 Task: Find connections with filter location Amancio with filter topic #Technologywith filter profile language Spanish with filter current company Atkins with filter school The South Indian Education Societys College of Commerce and Economics Plot No 71 72 Sion Matunga Estate Sion East Mumbai 400 022 with filter industry Commercial and Industrial Equipment Rental with filter service category Home Networking with filter keywords title Crane Operator
Action: Mouse moved to (488, 67)
Screenshot: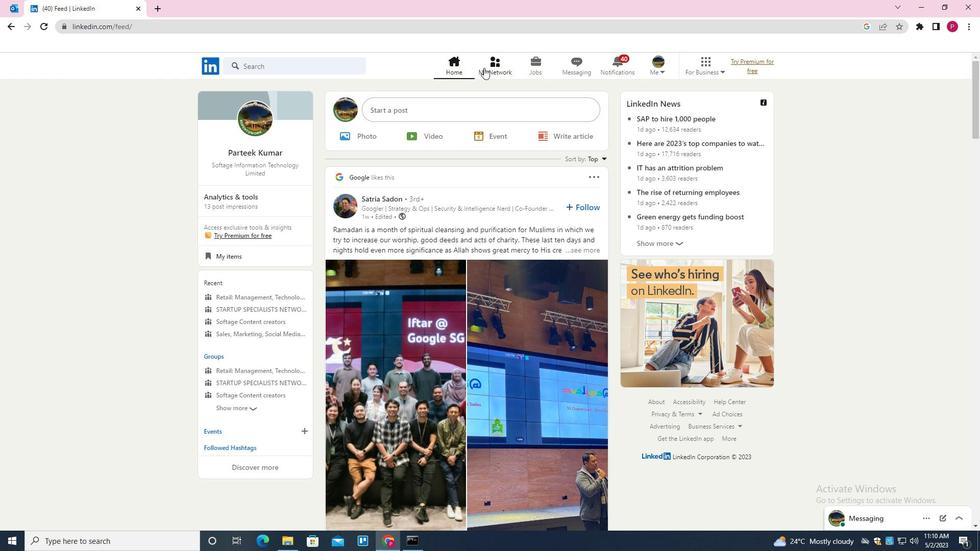 
Action: Mouse pressed left at (488, 67)
Screenshot: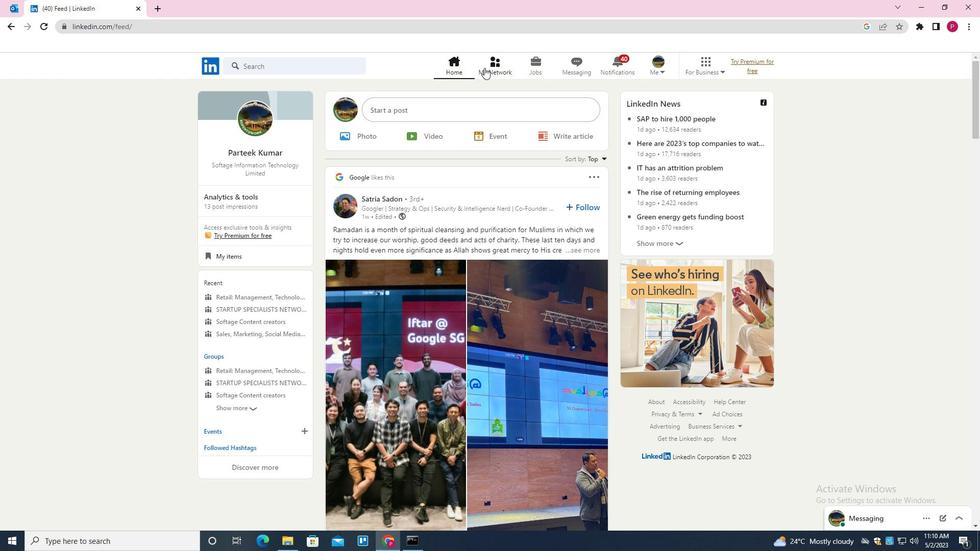 
Action: Mouse moved to (305, 120)
Screenshot: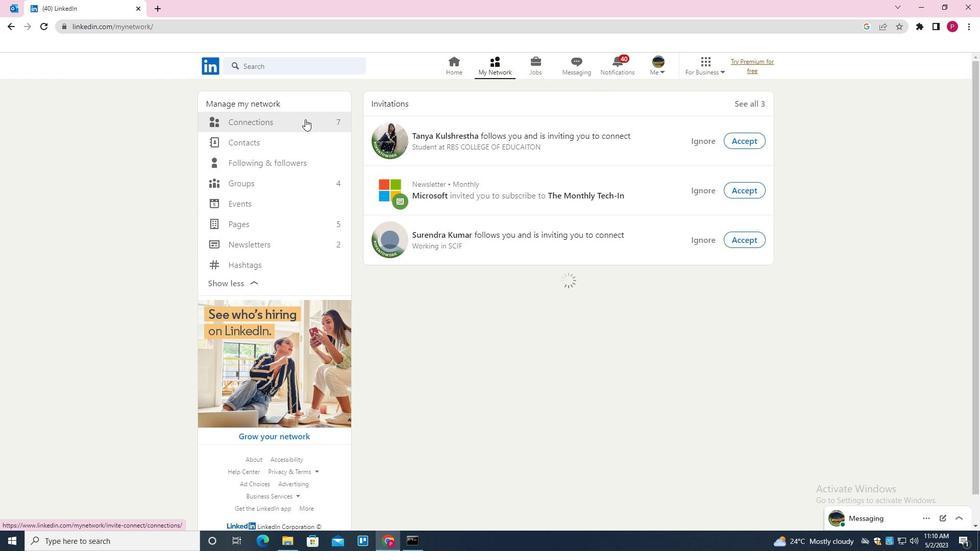 
Action: Mouse pressed left at (305, 120)
Screenshot: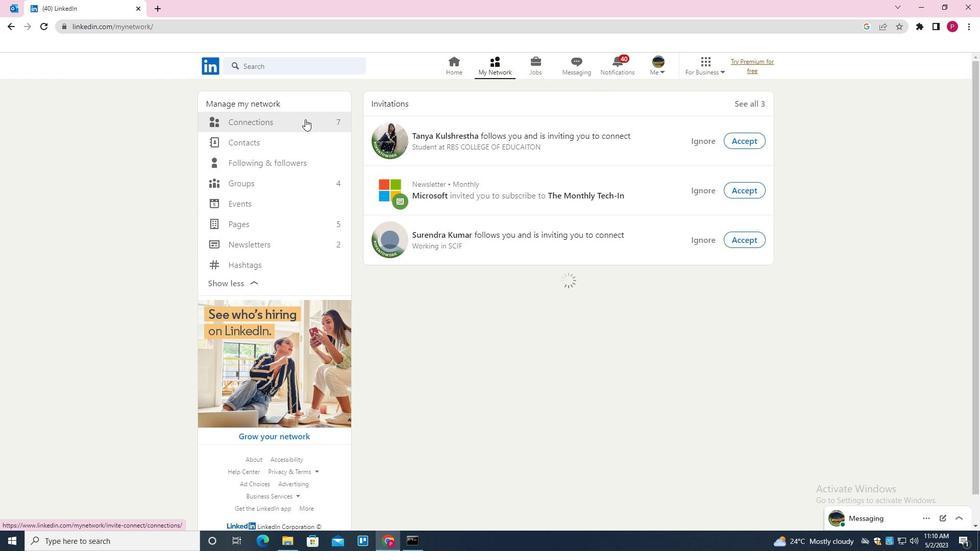 
Action: Mouse moved to (568, 122)
Screenshot: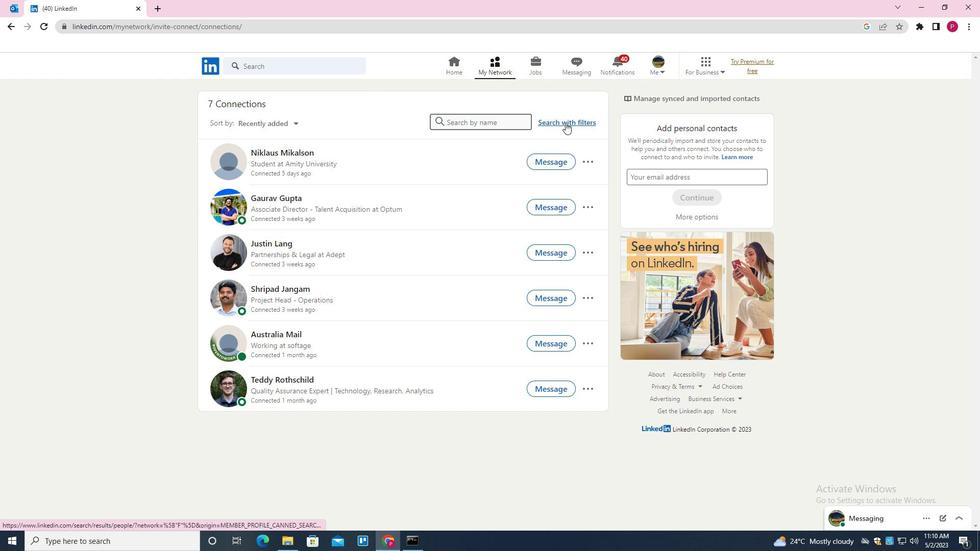 
Action: Mouse pressed left at (568, 122)
Screenshot: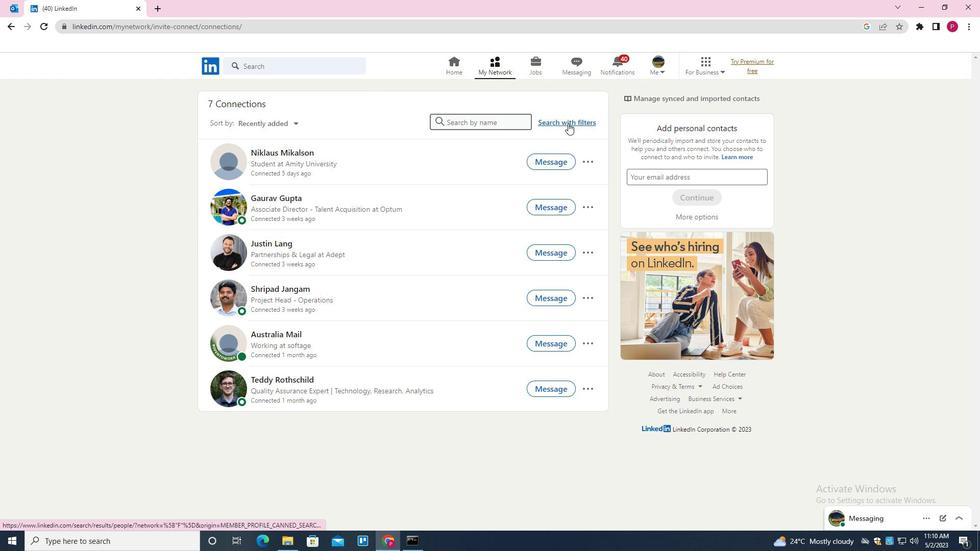 
Action: Mouse moved to (527, 96)
Screenshot: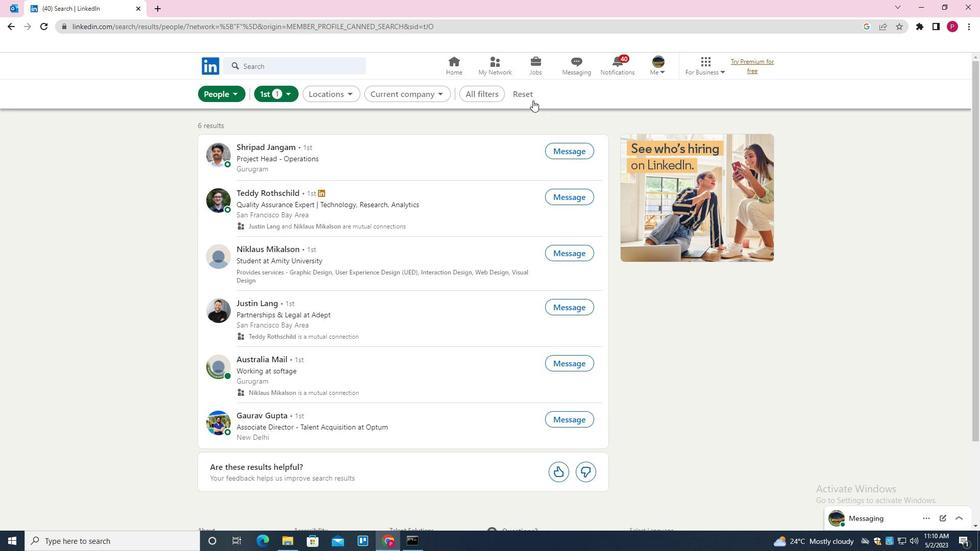
Action: Mouse pressed left at (527, 96)
Screenshot: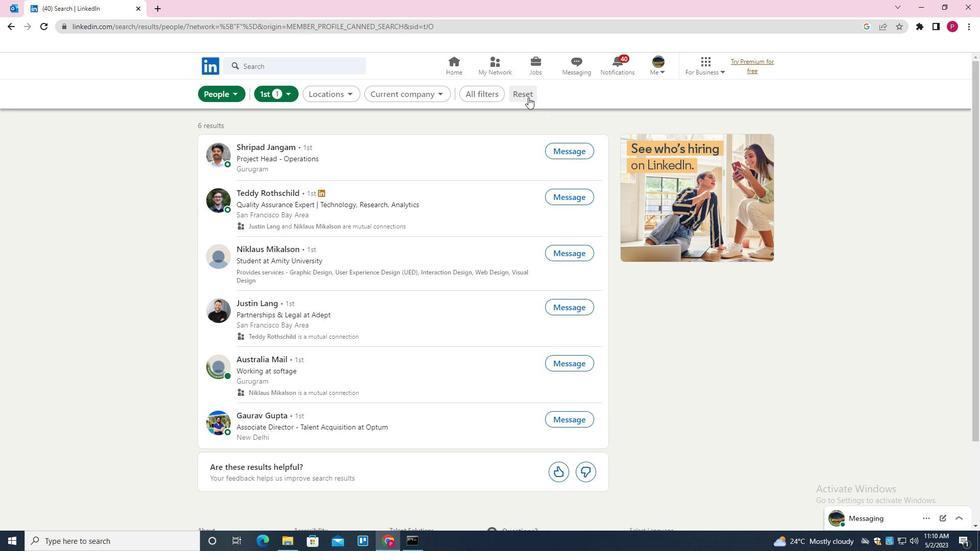
Action: Mouse moved to (505, 95)
Screenshot: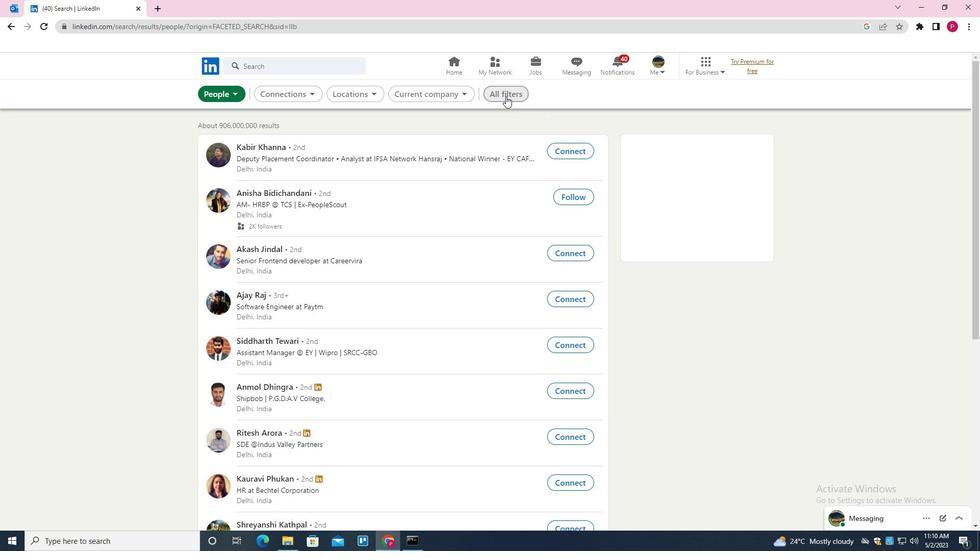 
Action: Mouse pressed left at (505, 95)
Screenshot: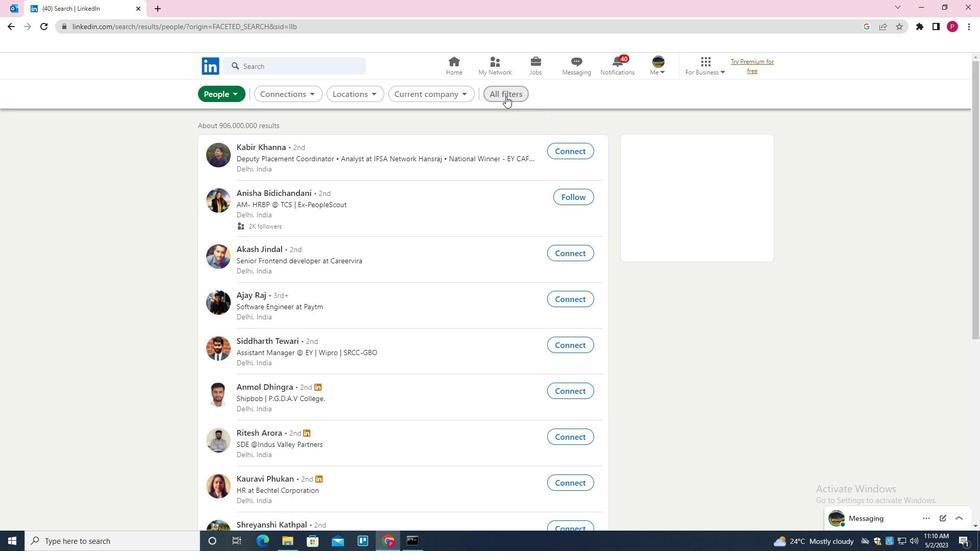 
Action: Mouse moved to (810, 283)
Screenshot: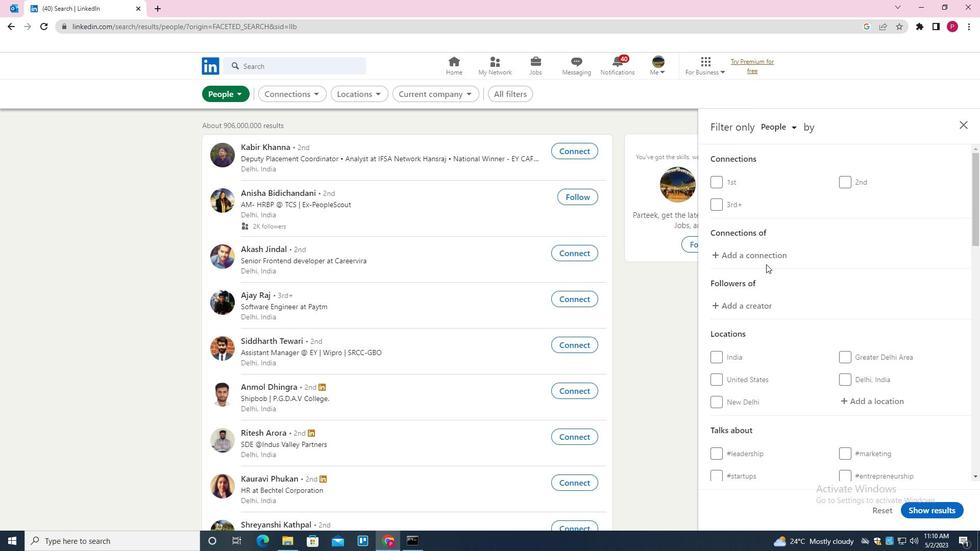 
Action: Mouse scrolled (810, 283) with delta (0, 0)
Screenshot: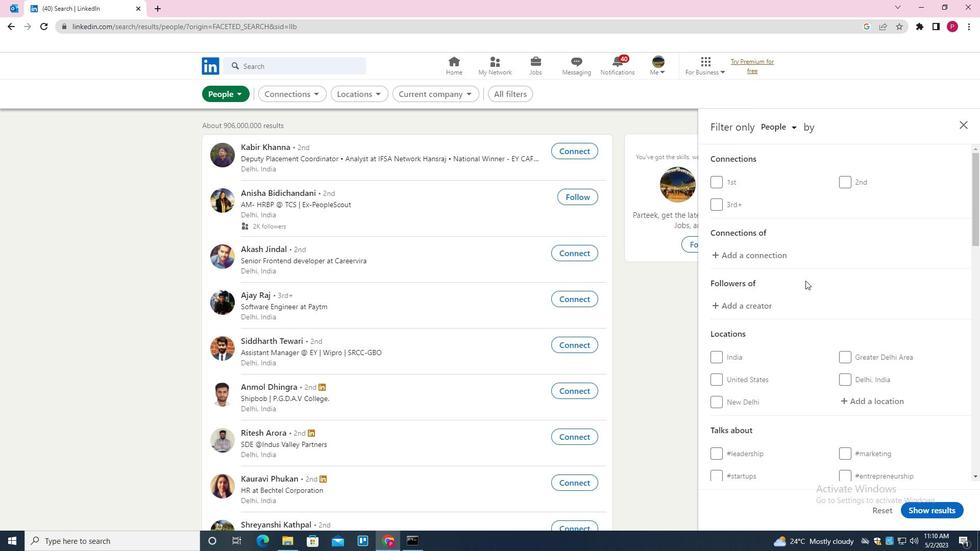 
Action: Mouse moved to (810, 283)
Screenshot: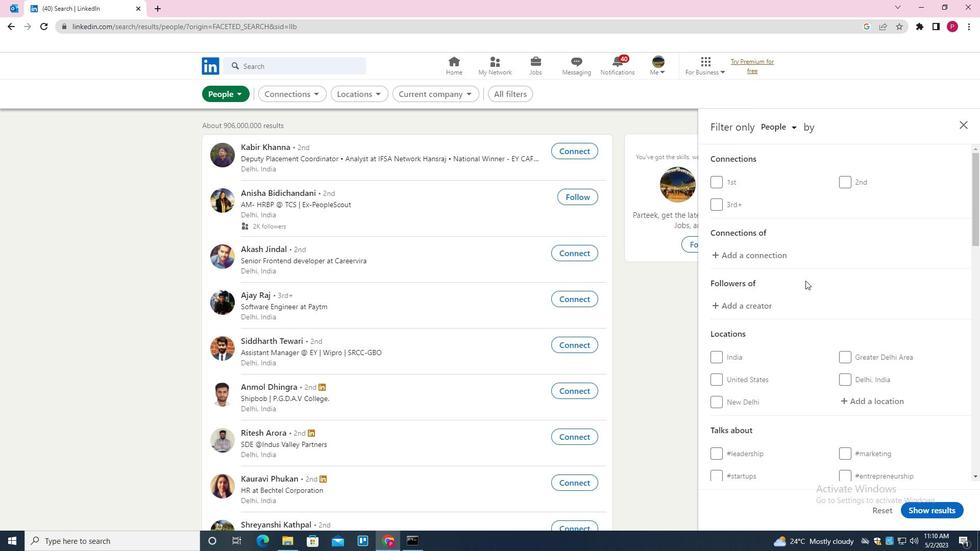 
Action: Mouse scrolled (810, 283) with delta (0, 0)
Screenshot: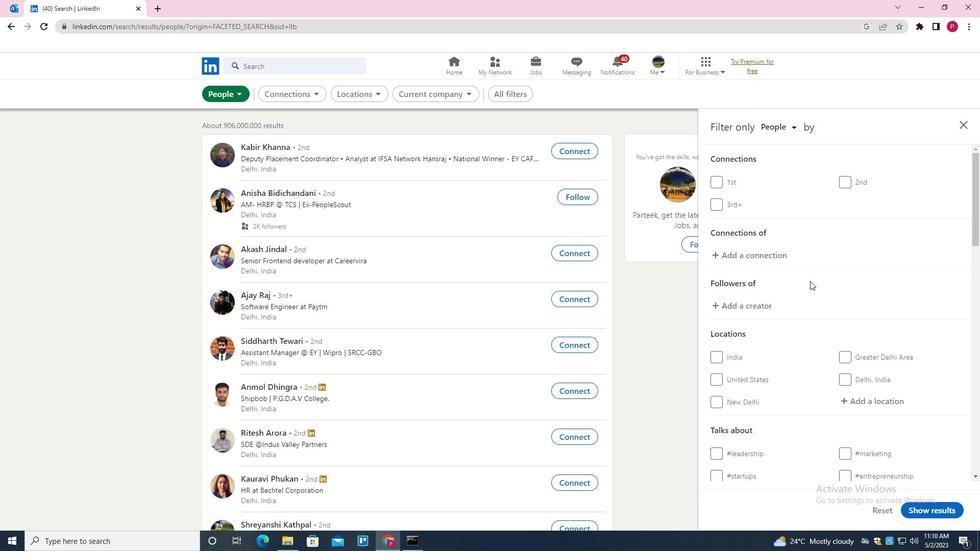 
Action: Mouse moved to (811, 284)
Screenshot: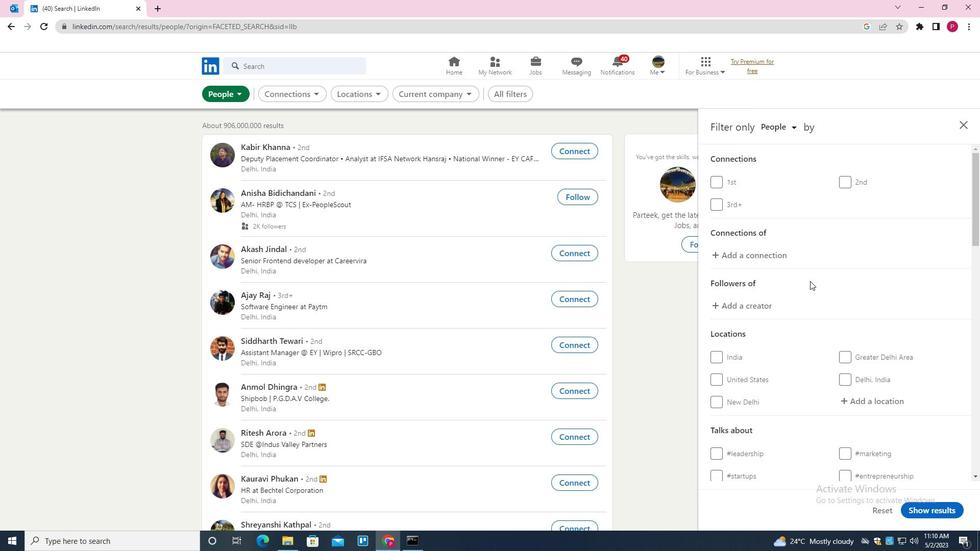 
Action: Mouse scrolled (811, 283) with delta (0, 0)
Screenshot: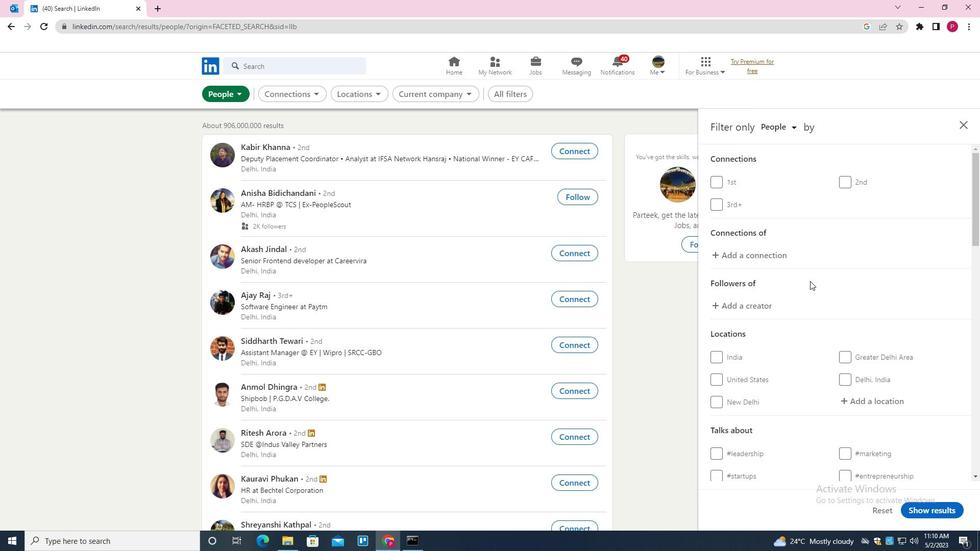 
Action: Mouse moved to (864, 251)
Screenshot: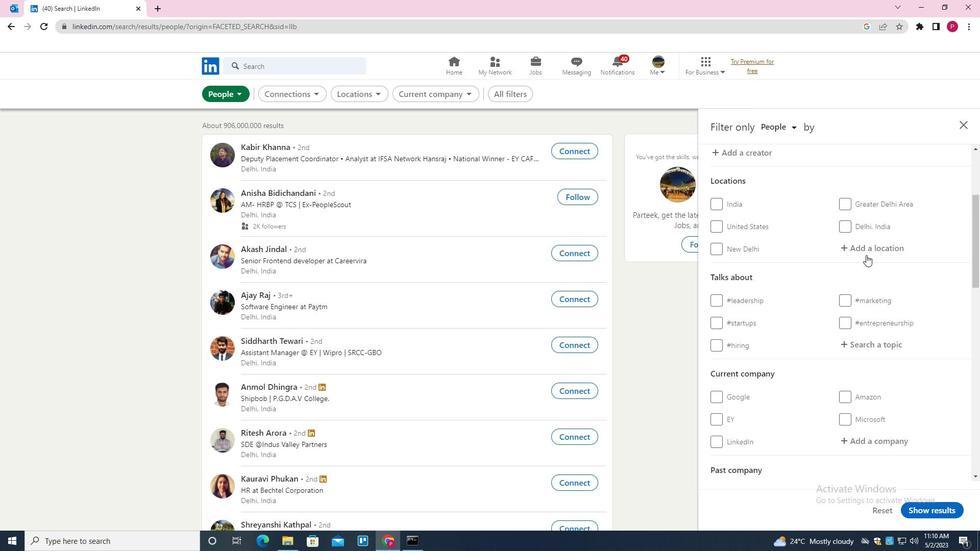 
Action: Mouse pressed left at (864, 251)
Screenshot: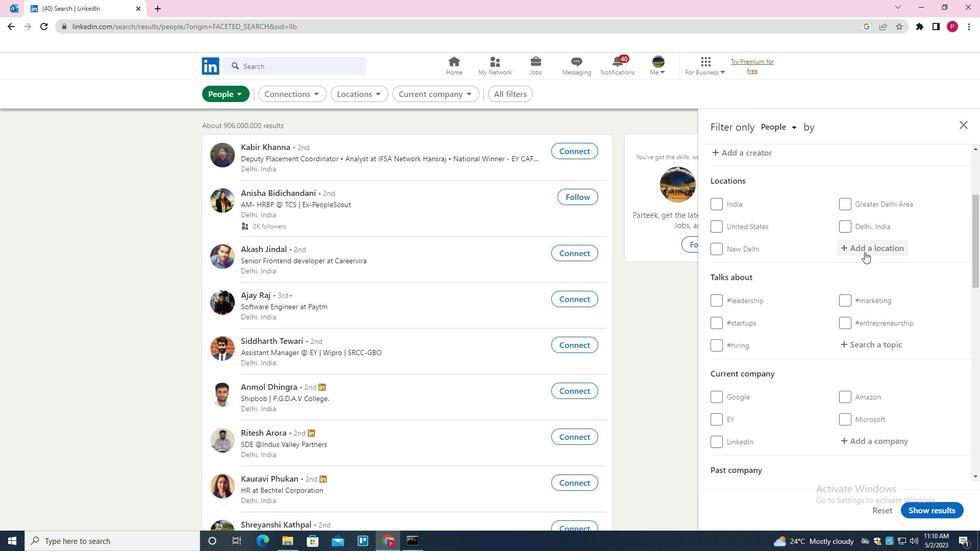 
Action: Mouse moved to (638, 407)
Screenshot: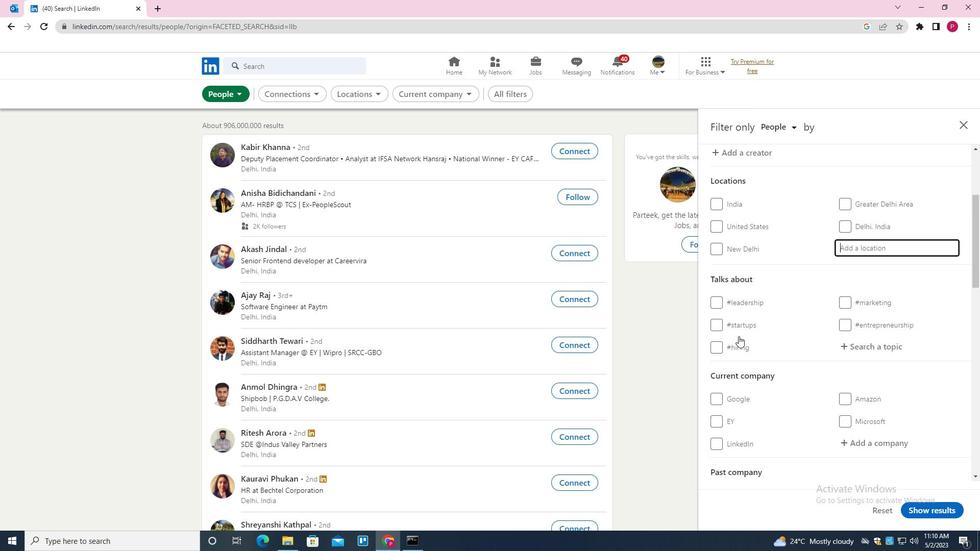 
Action: Key pressed <Key.shift>AMANCIO
Screenshot: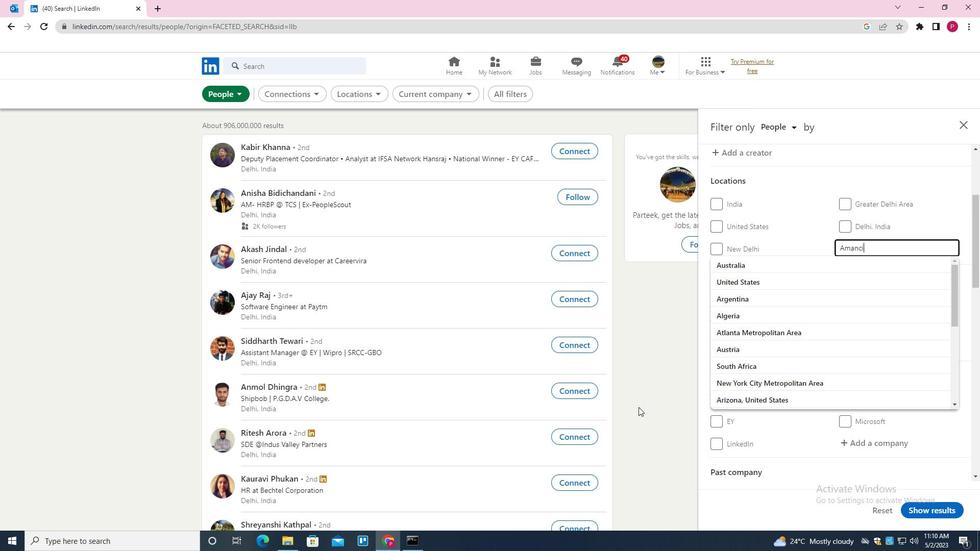
Action: Mouse moved to (766, 351)
Screenshot: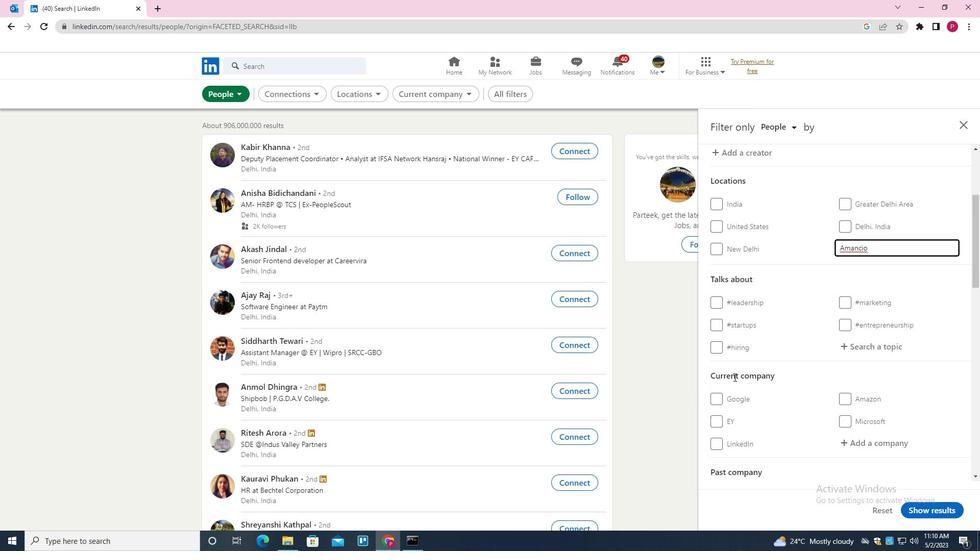 
Action: Mouse scrolled (766, 350) with delta (0, 0)
Screenshot: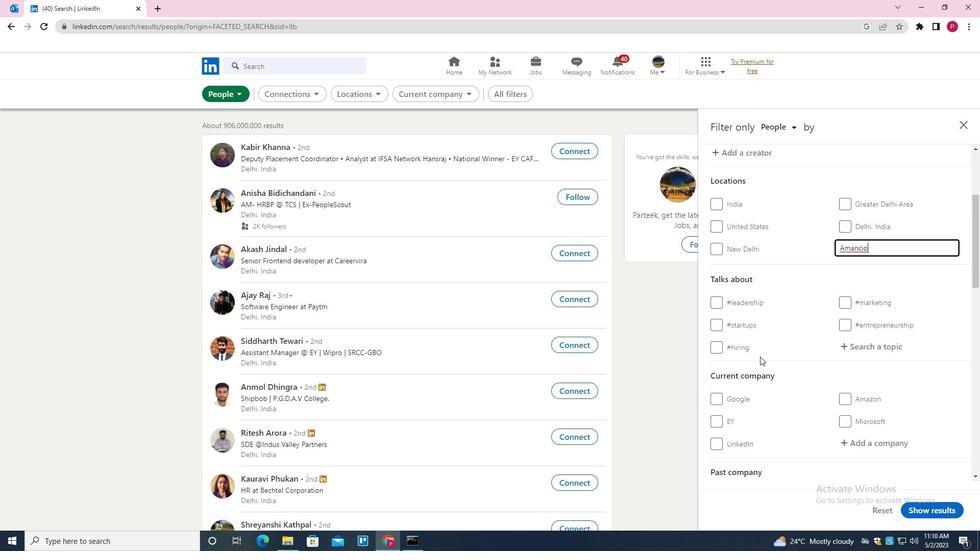 
Action: Mouse moved to (767, 350)
Screenshot: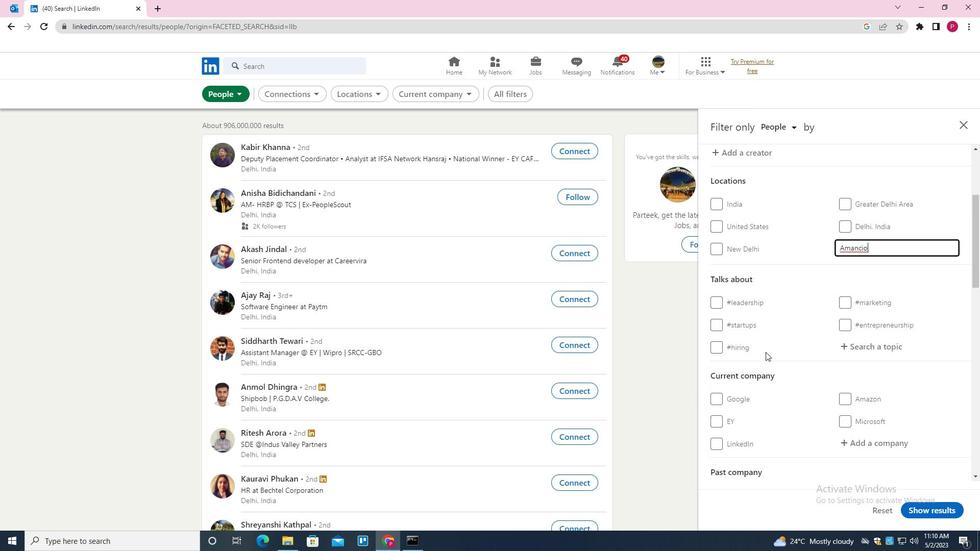 
Action: Mouse scrolled (767, 349) with delta (0, 0)
Screenshot: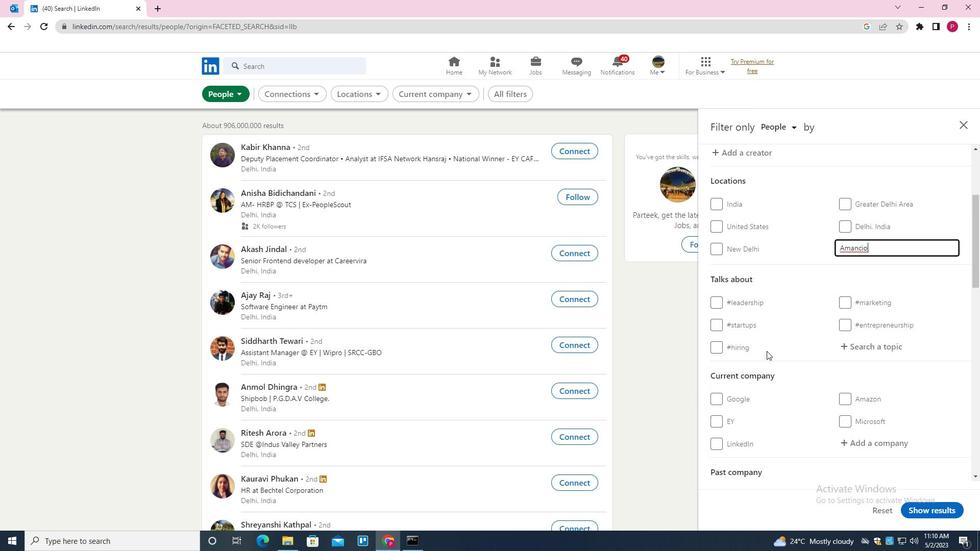 
Action: Mouse moved to (865, 246)
Screenshot: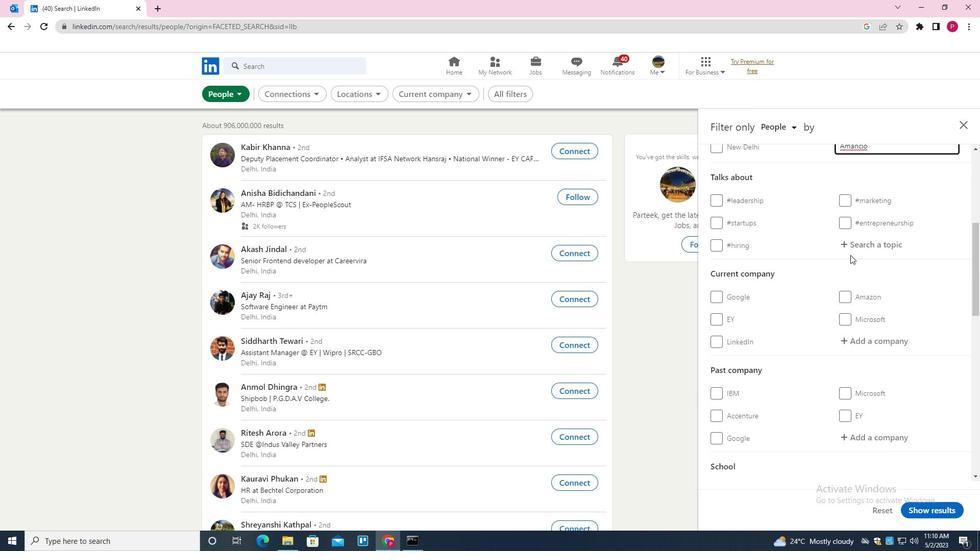 
Action: Mouse pressed left at (865, 246)
Screenshot: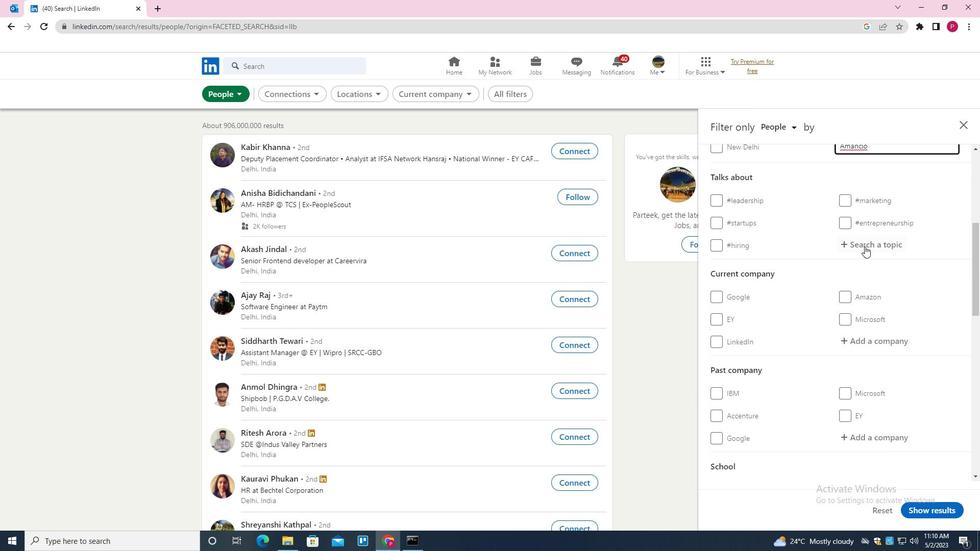 
Action: Mouse moved to (811, 283)
Screenshot: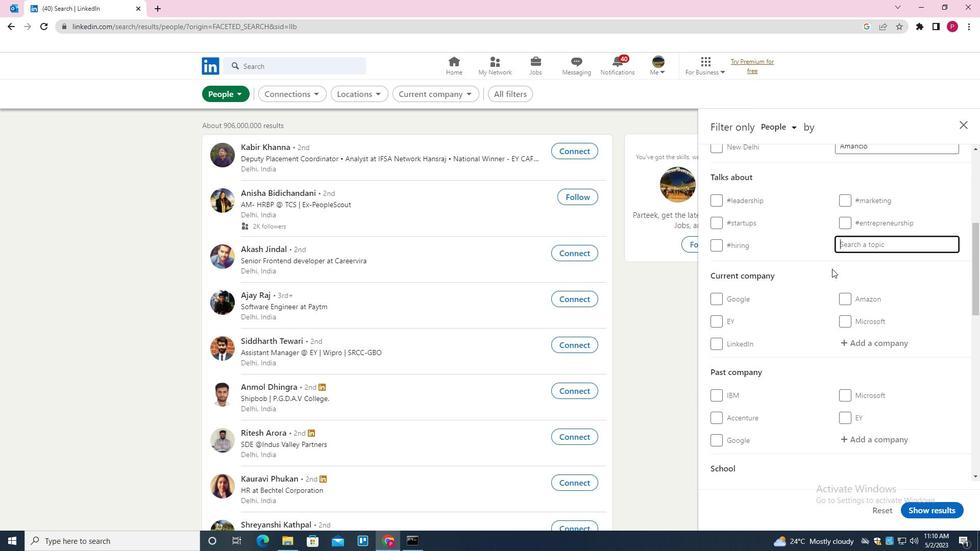 
Action: Key pressed TECH
Screenshot: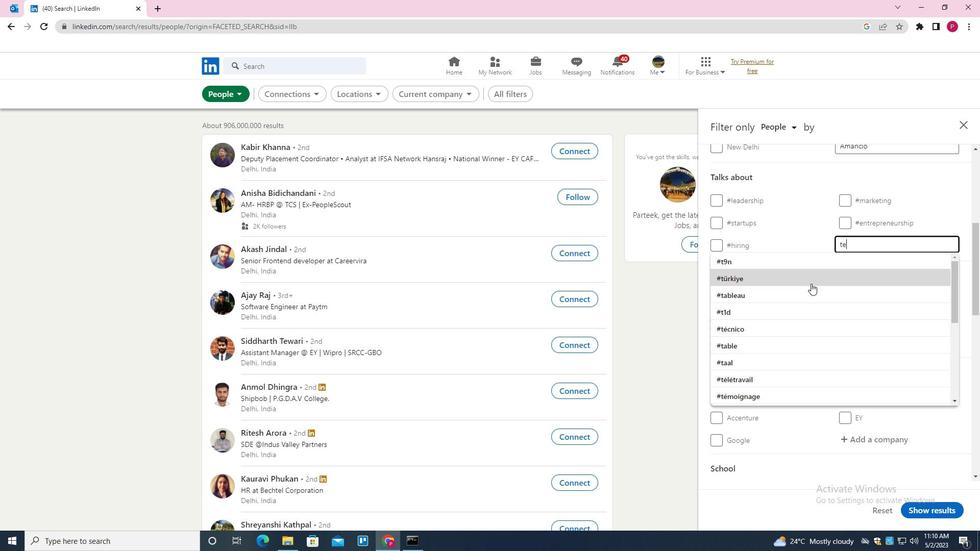 
Action: Mouse moved to (811, 283)
Screenshot: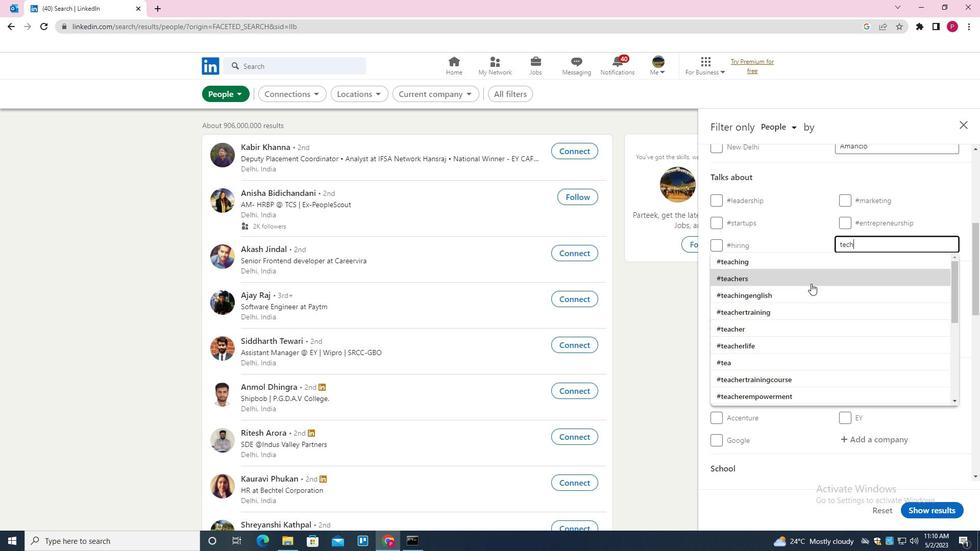 
Action: Key pressed NOLOGY<Key.down><Key.enter>
Screenshot: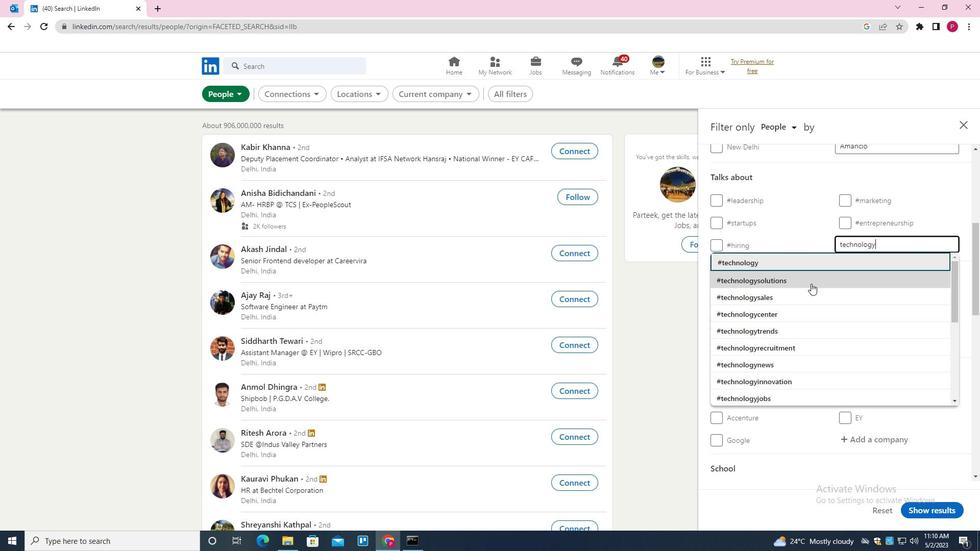 
Action: Mouse moved to (813, 283)
Screenshot: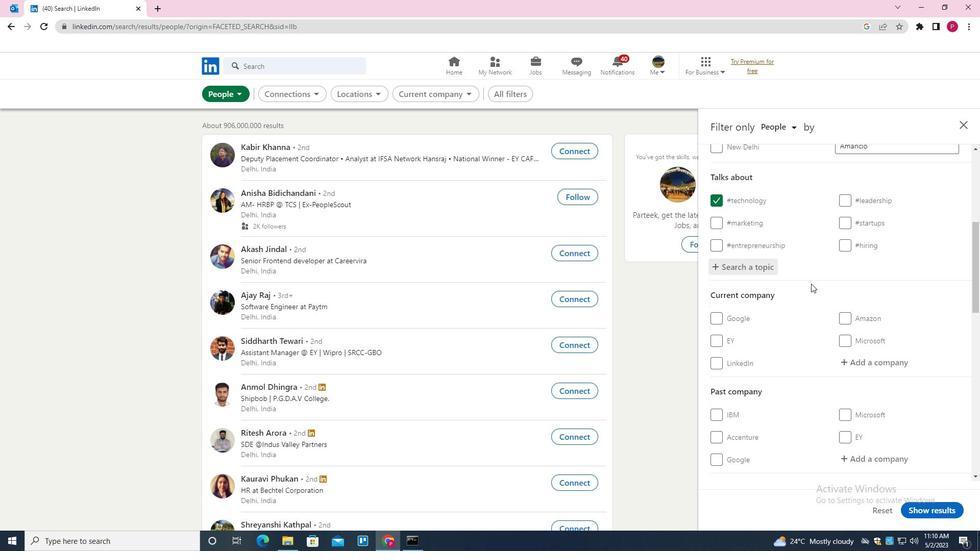 
Action: Mouse scrolled (813, 283) with delta (0, 0)
Screenshot: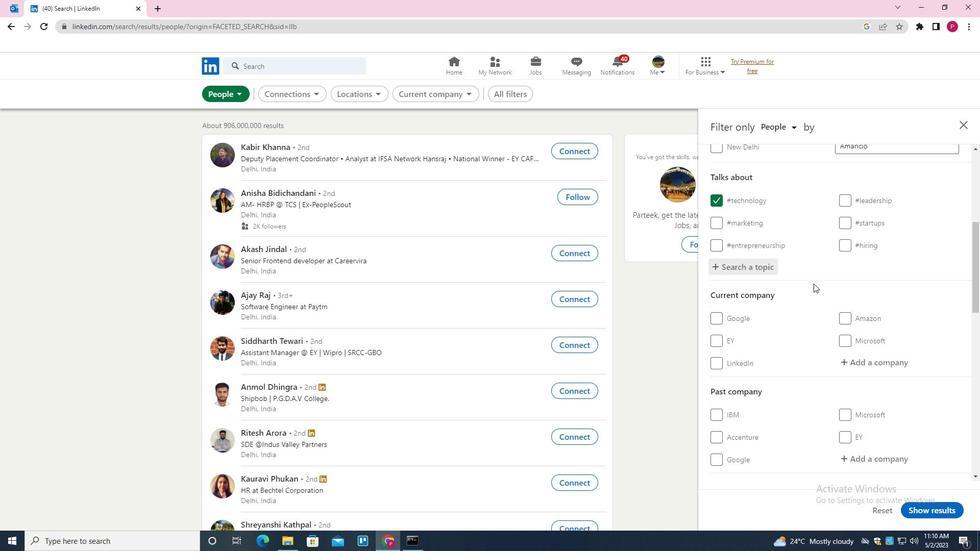 
Action: Mouse scrolled (813, 283) with delta (0, 0)
Screenshot: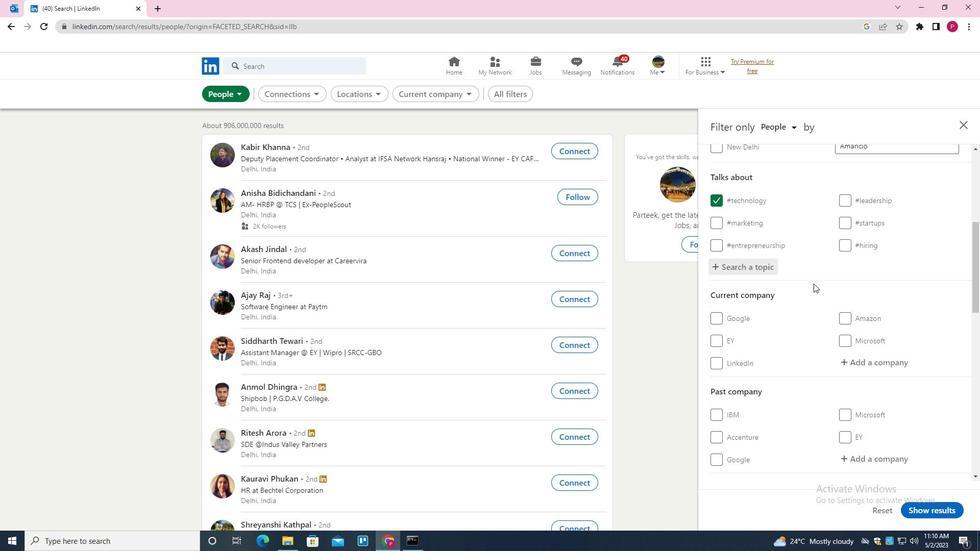 
Action: Mouse scrolled (813, 283) with delta (0, 0)
Screenshot: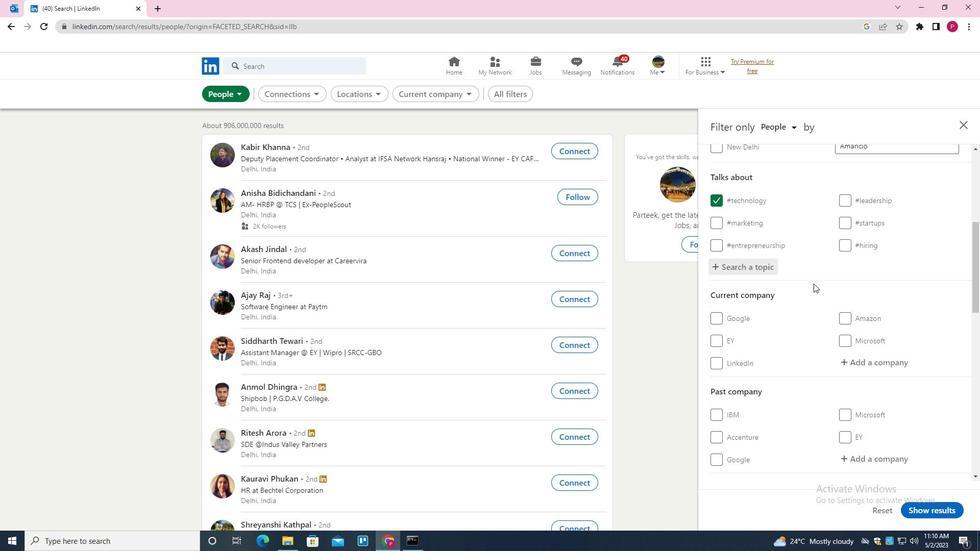 
Action: Mouse scrolled (813, 283) with delta (0, 0)
Screenshot: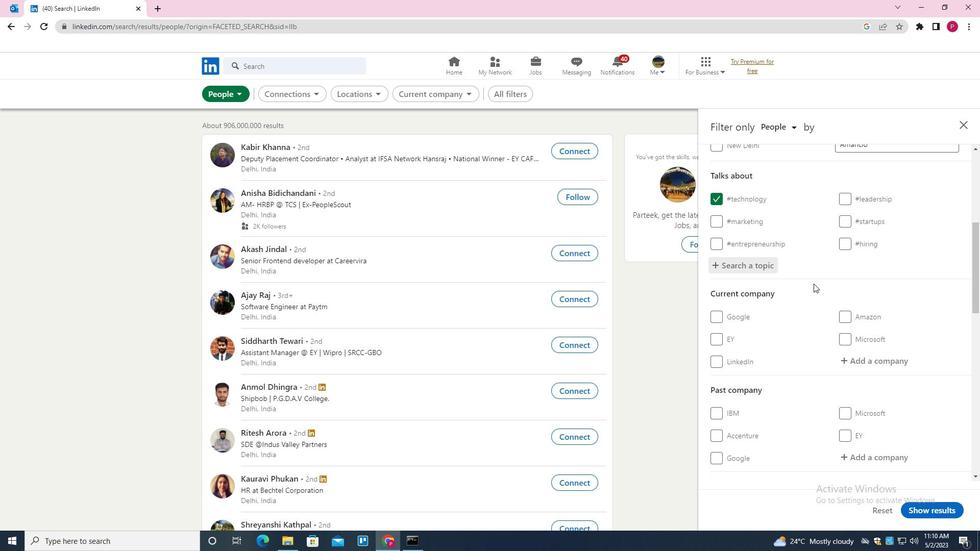
Action: Mouse scrolled (813, 283) with delta (0, 0)
Screenshot: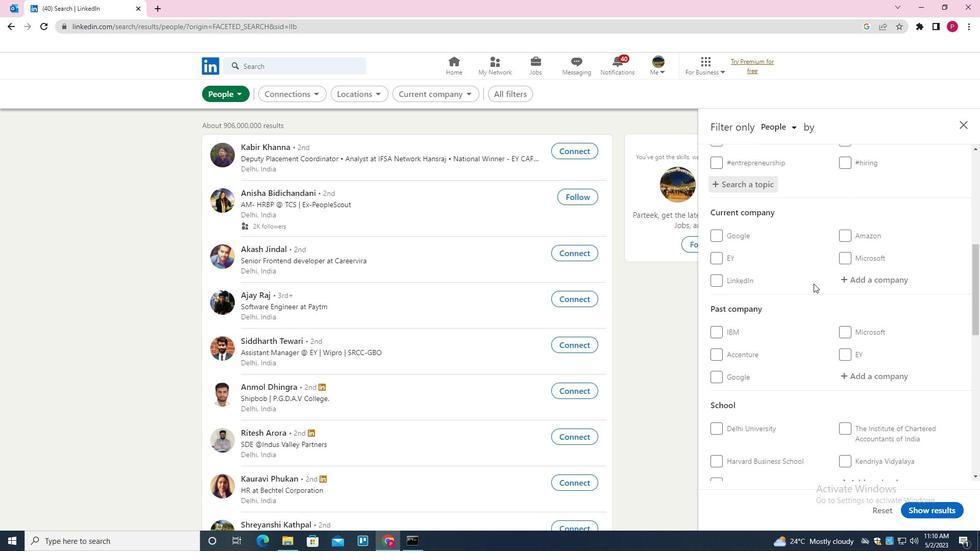 
Action: Mouse moved to (828, 295)
Screenshot: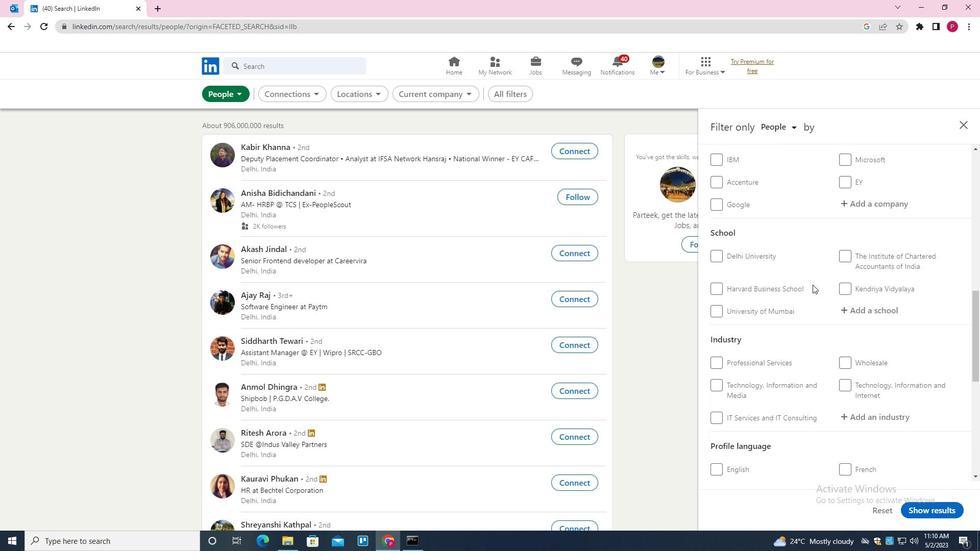 
Action: Mouse scrolled (828, 294) with delta (0, 0)
Screenshot: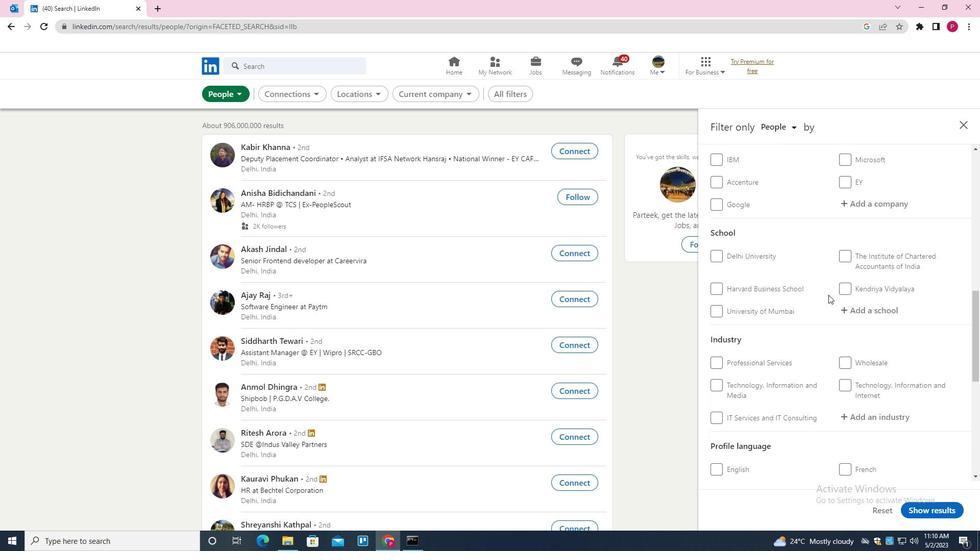 
Action: Mouse scrolled (828, 294) with delta (0, 0)
Screenshot: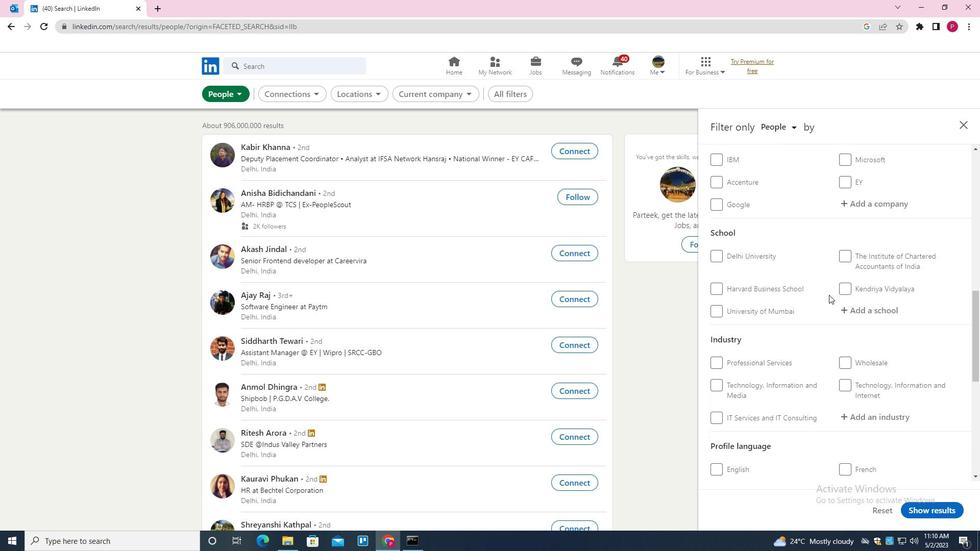 
Action: Mouse scrolled (828, 294) with delta (0, 0)
Screenshot: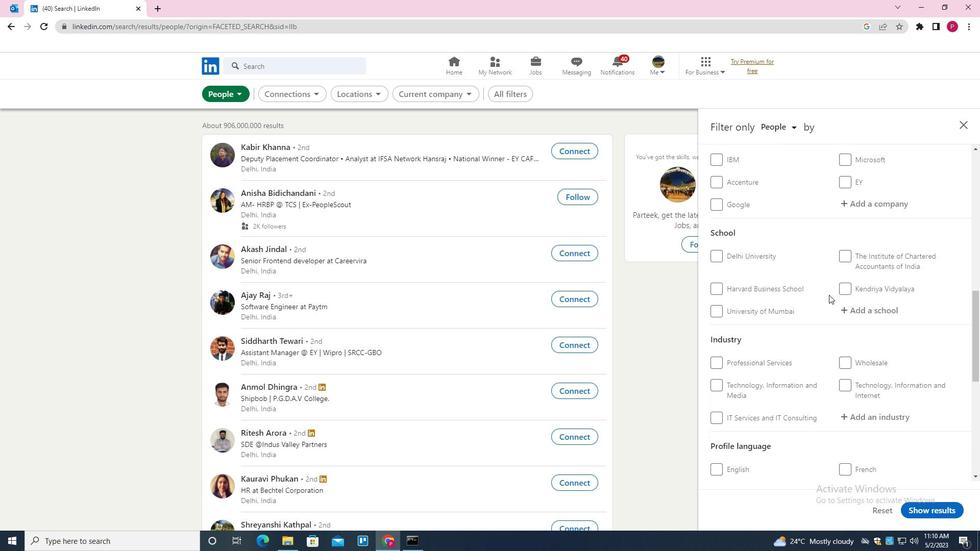 
Action: Mouse scrolled (828, 294) with delta (0, 0)
Screenshot: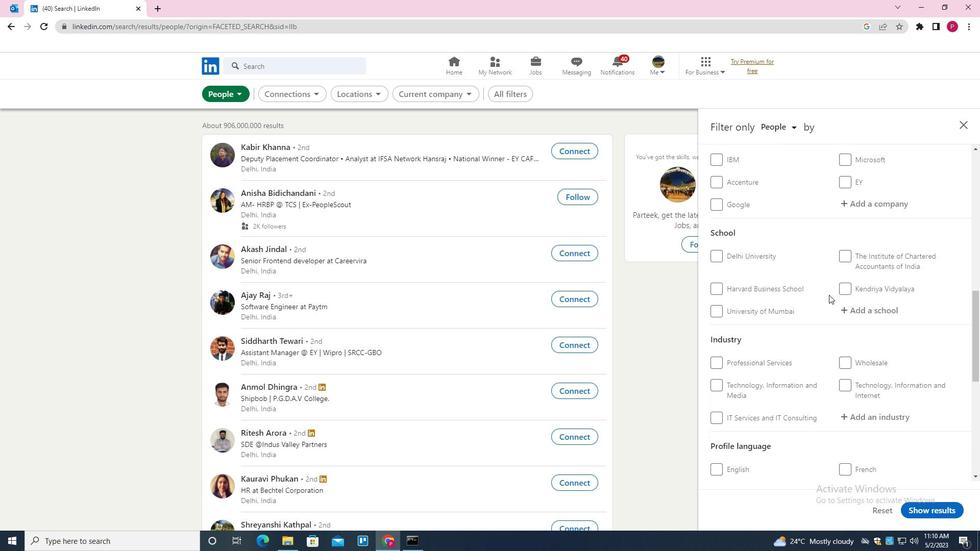 
Action: Mouse moved to (740, 287)
Screenshot: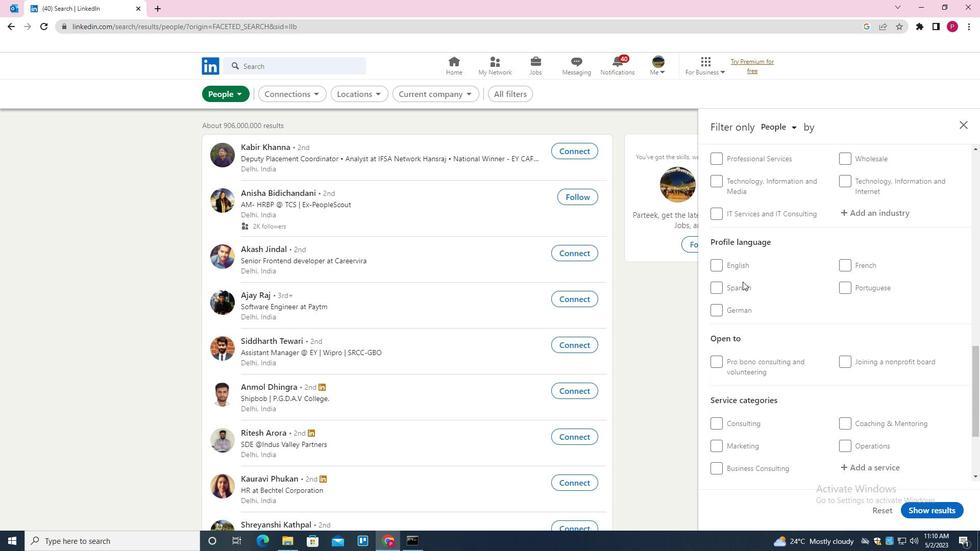 
Action: Mouse pressed left at (740, 287)
Screenshot: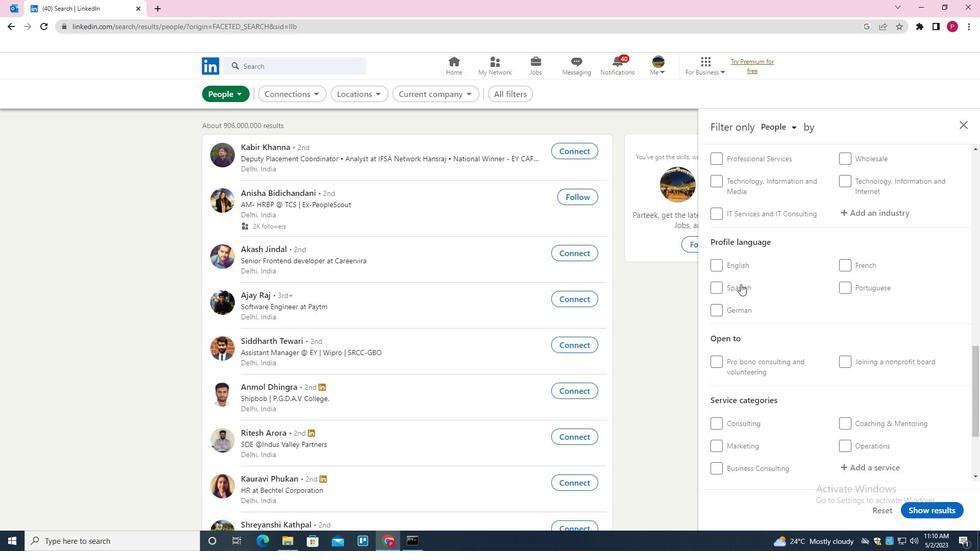 
Action: Mouse moved to (774, 283)
Screenshot: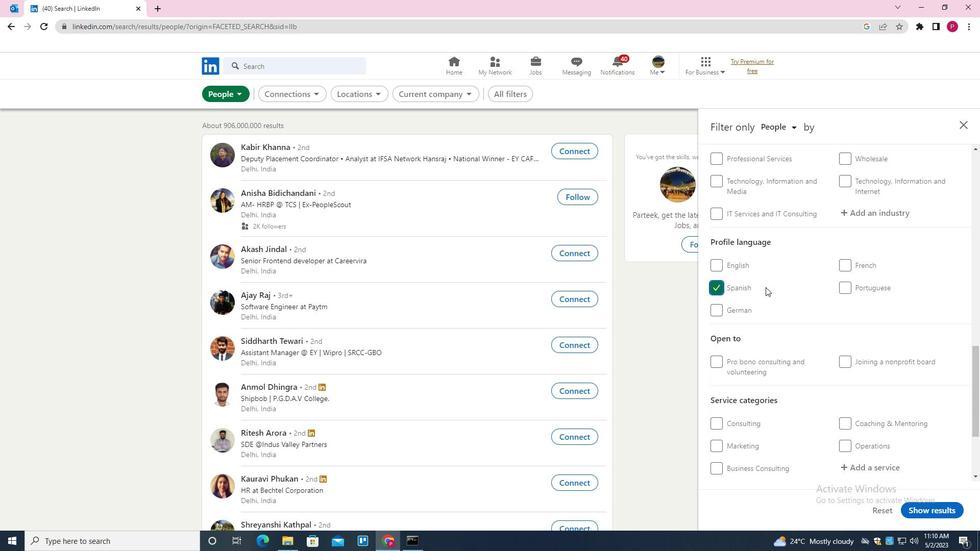 
Action: Mouse scrolled (774, 282) with delta (0, 0)
Screenshot: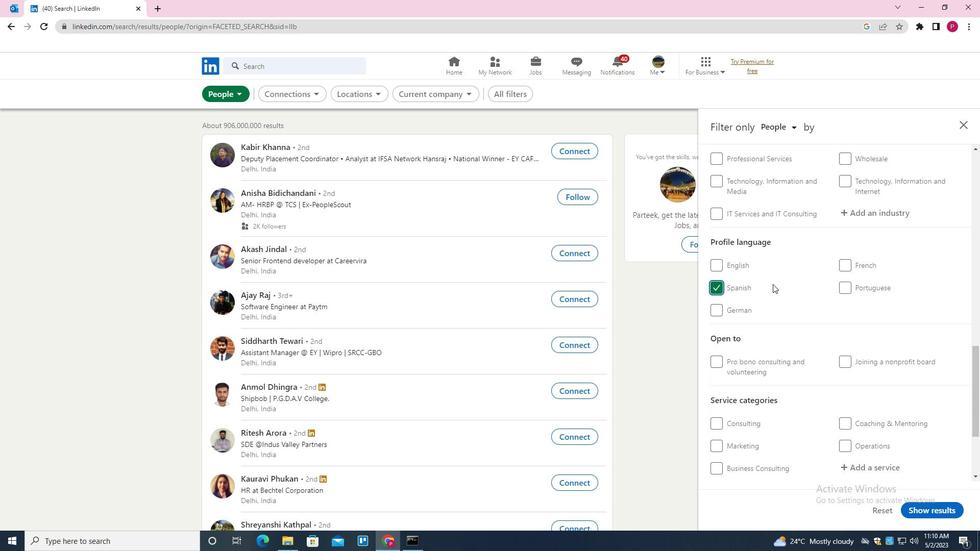 
Action: Mouse scrolled (774, 283) with delta (0, 0)
Screenshot: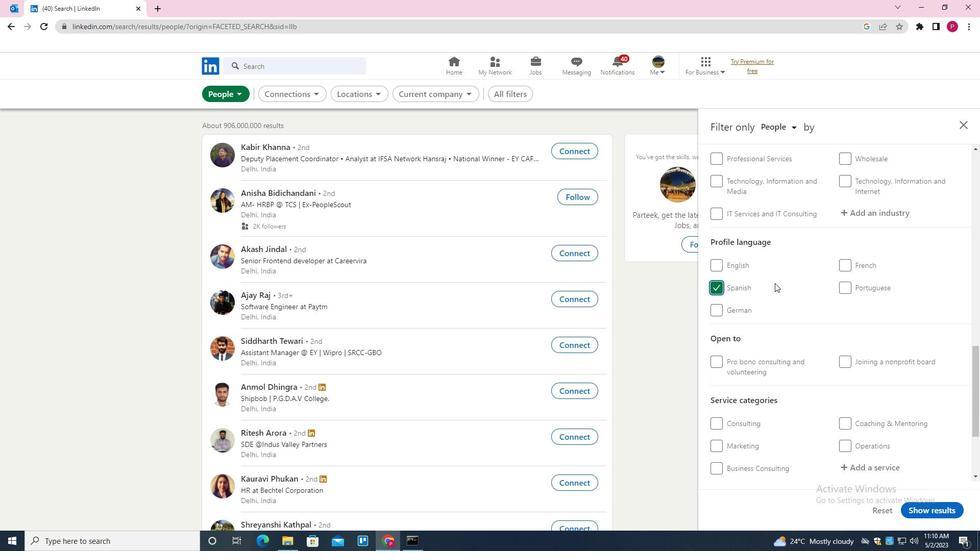 
Action: Mouse scrolled (774, 283) with delta (0, 0)
Screenshot: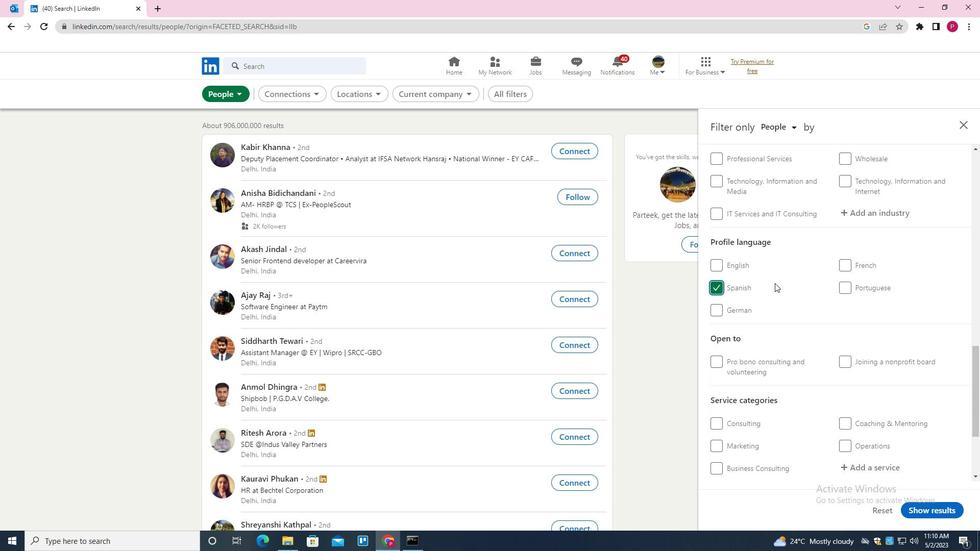 
Action: Mouse scrolled (774, 283) with delta (0, 0)
Screenshot: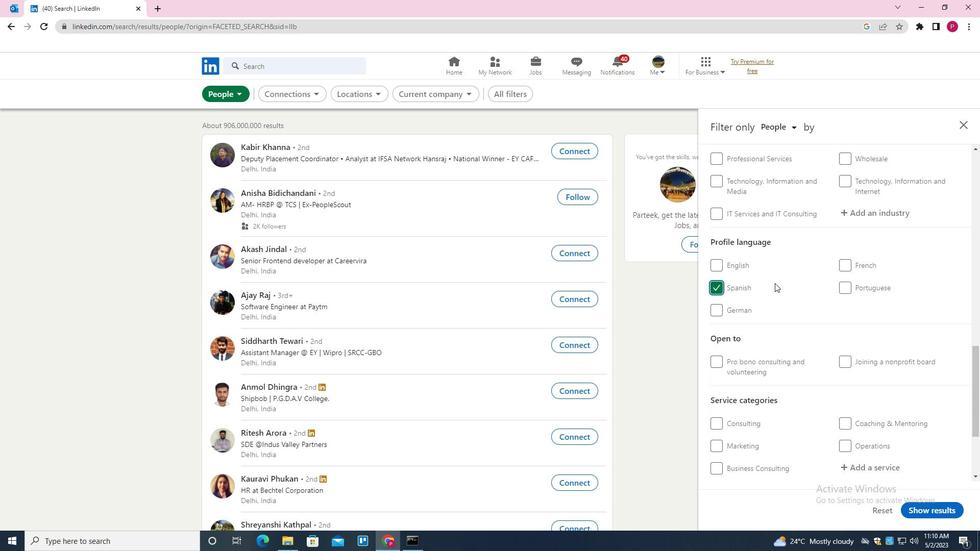 
Action: Mouse scrolled (774, 283) with delta (0, 0)
Screenshot: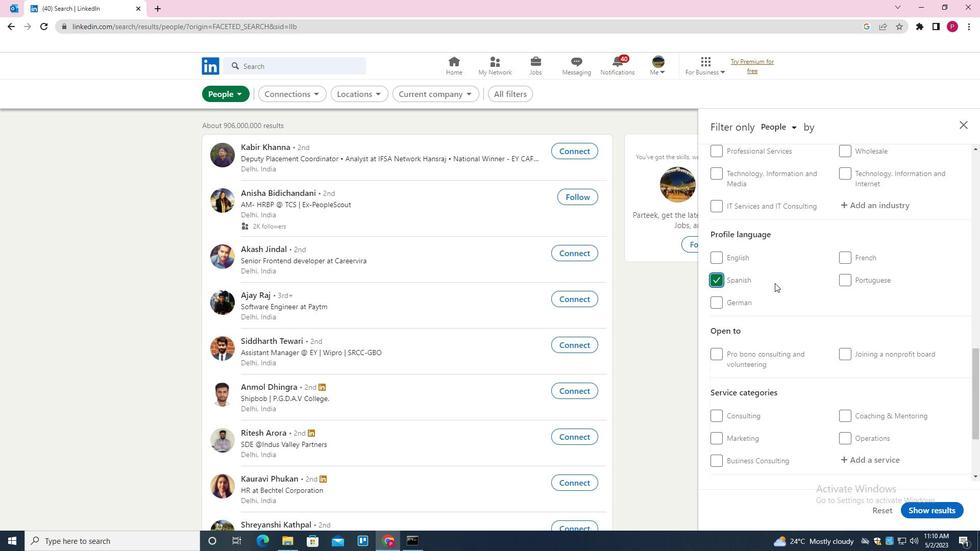 
Action: Mouse moved to (773, 283)
Screenshot: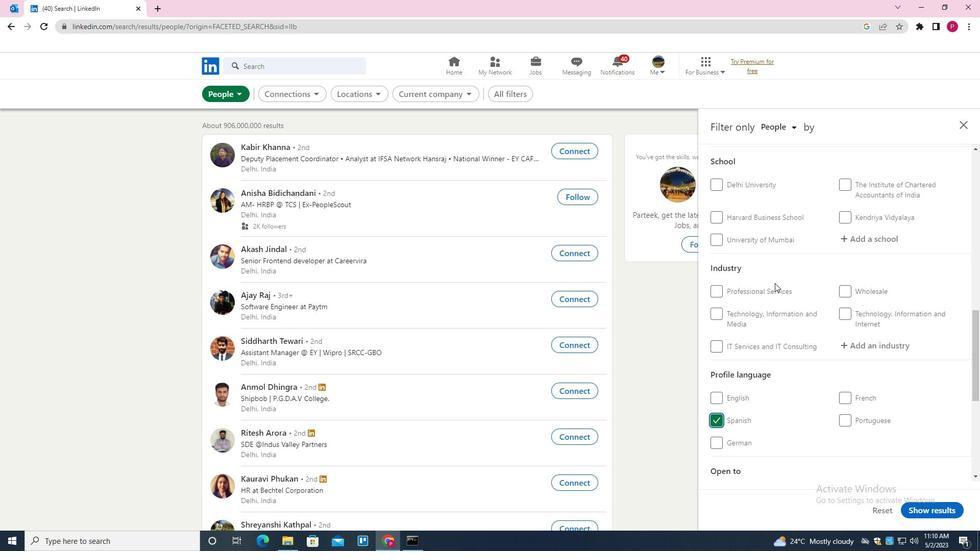 
Action: Mouse scrolled (773, 283) with delta (0, 0)
Screenshot: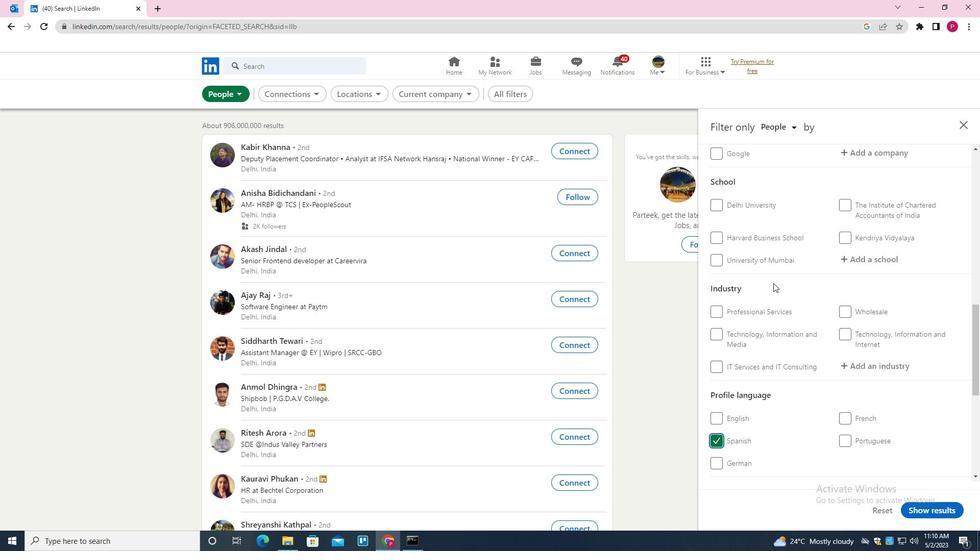 
Action: Mouse scrolled (773, 283) with delta (0, 0)
Screenshot: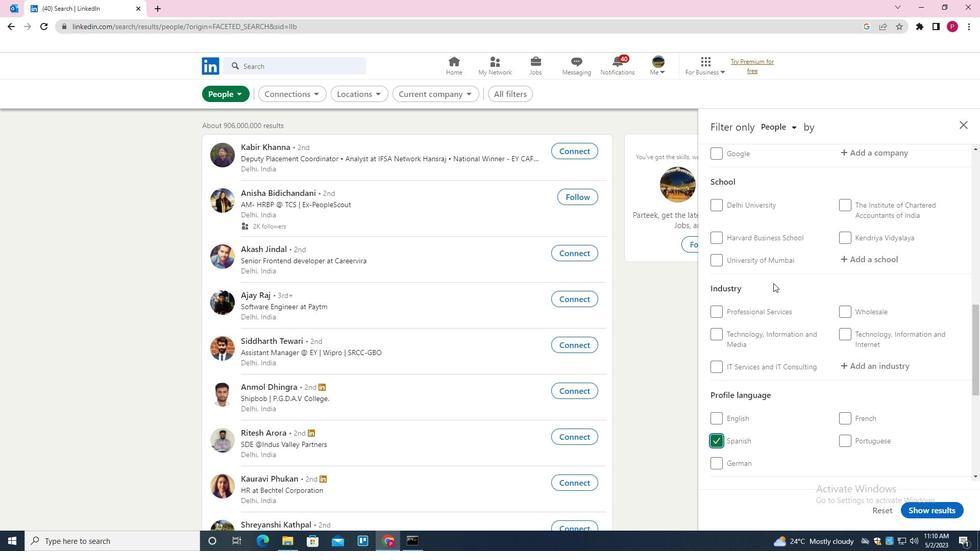 
Action: Mouse scrolled (773, 283) with delta (0, 0)
Screenshot: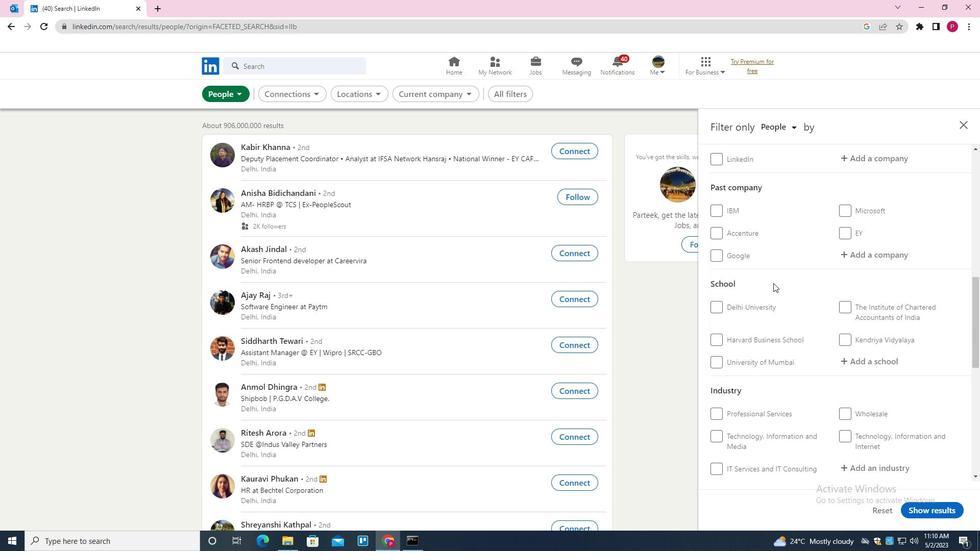 
Action: Mouse scrolled (773, 283) with delta (0, 0)
Screenshot: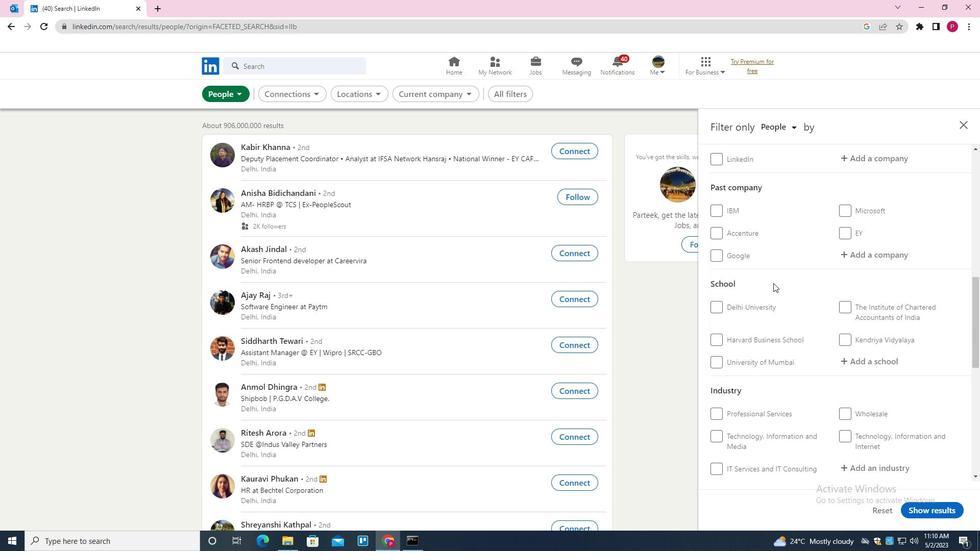 
Action: Mouse moved to (875, 256)
Screenshot: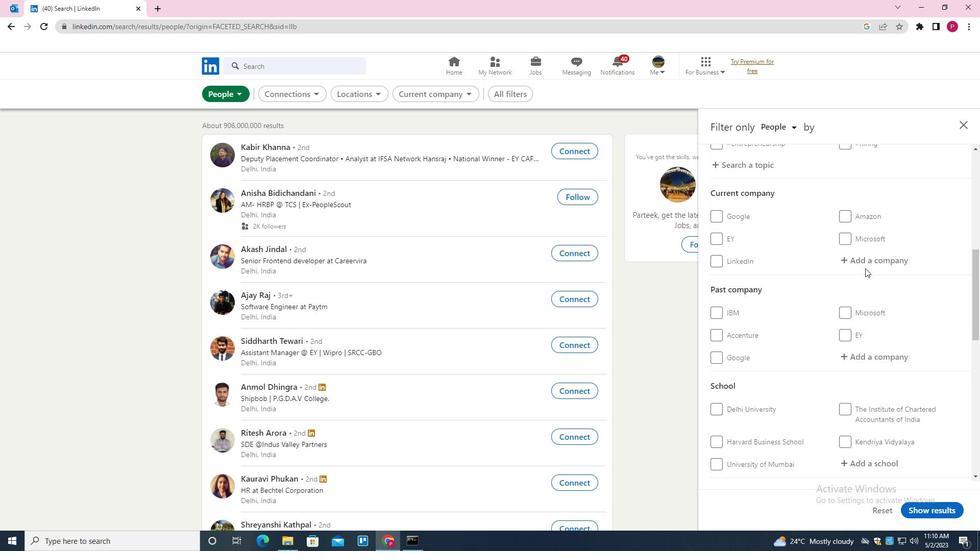 
Action: Mouse pressed left at (875, 256)
Screenshot: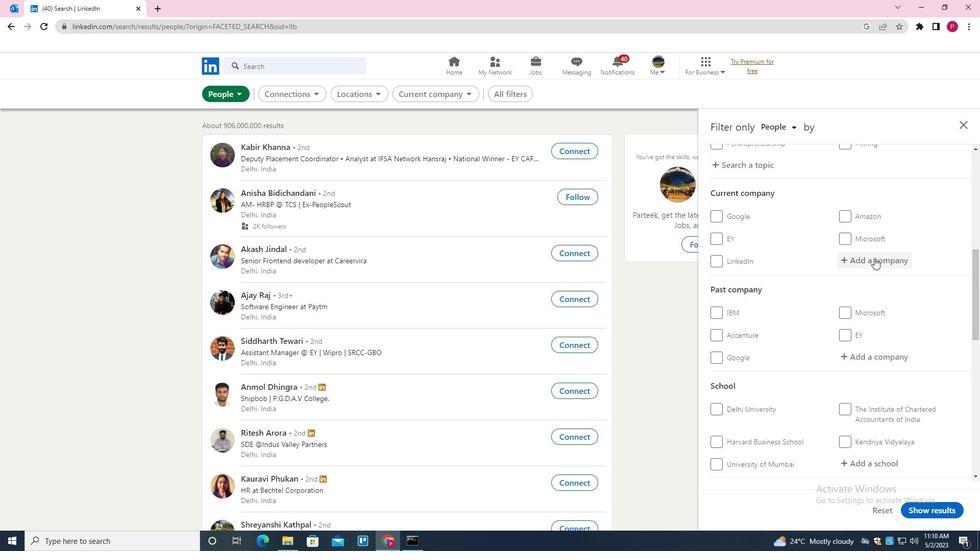 
Action: Mouse moved to (831, 286)
Screenshot: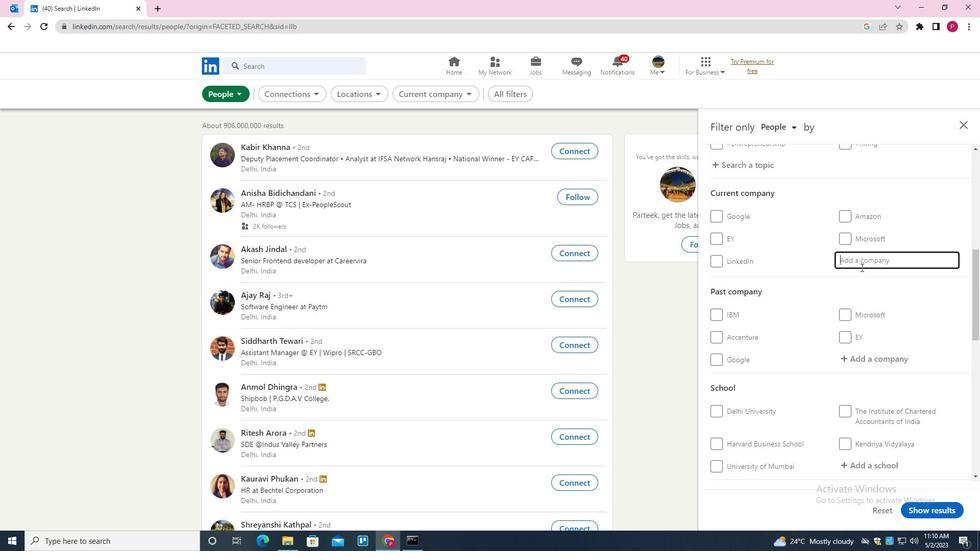 
Action: Key pressed <Key.shift>ATKINS<Key.down><Key.enter>
Screenshot: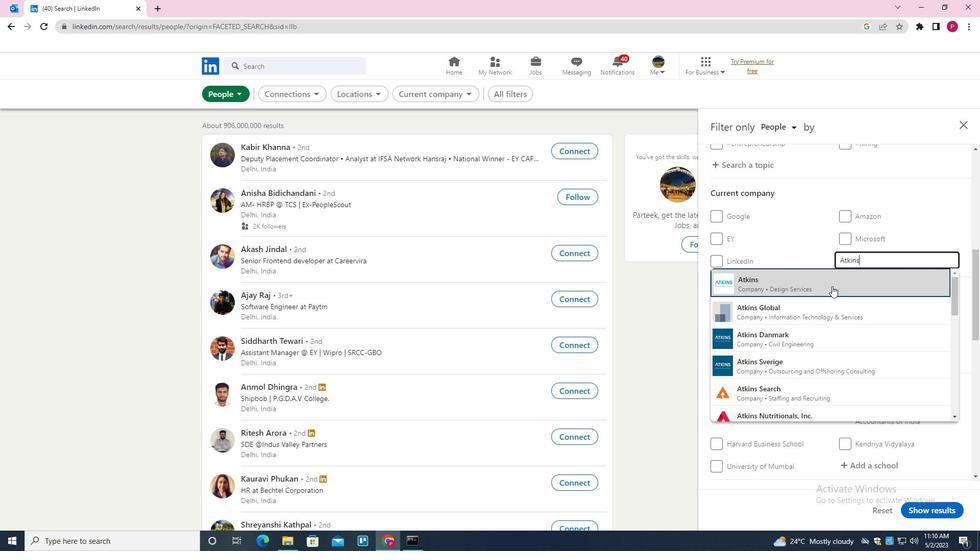 
Action: Mouse moved to (827, 289)
Screenshot: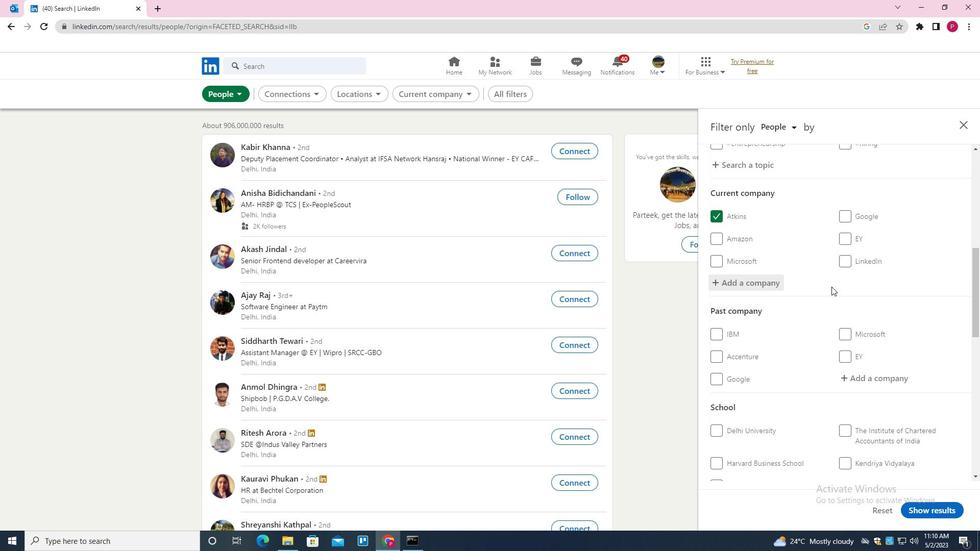 
Action: Mouse scrolled (827, 288) with delta (0, 0)
Screenshot: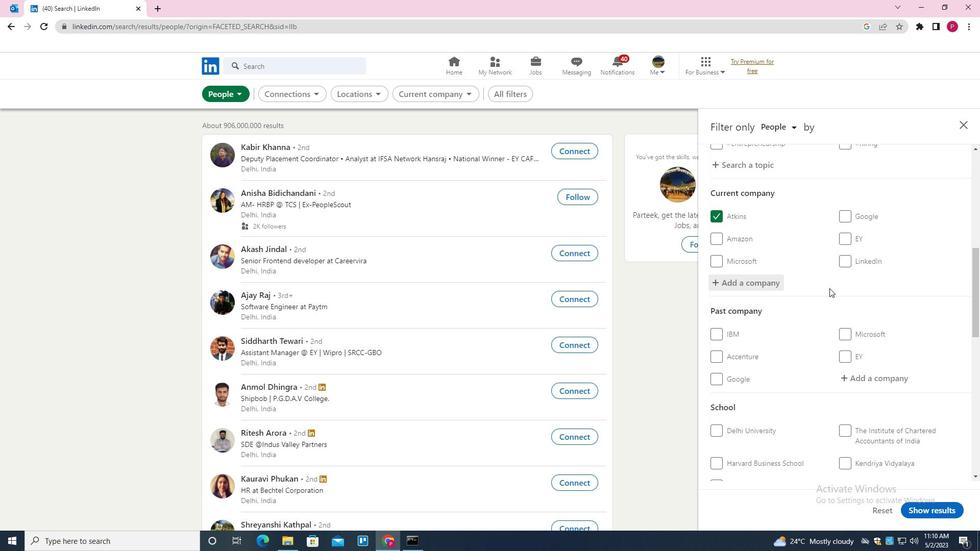 
Action: Mouse scrolled (827, 288) with delta (0, 0)
Screenshot: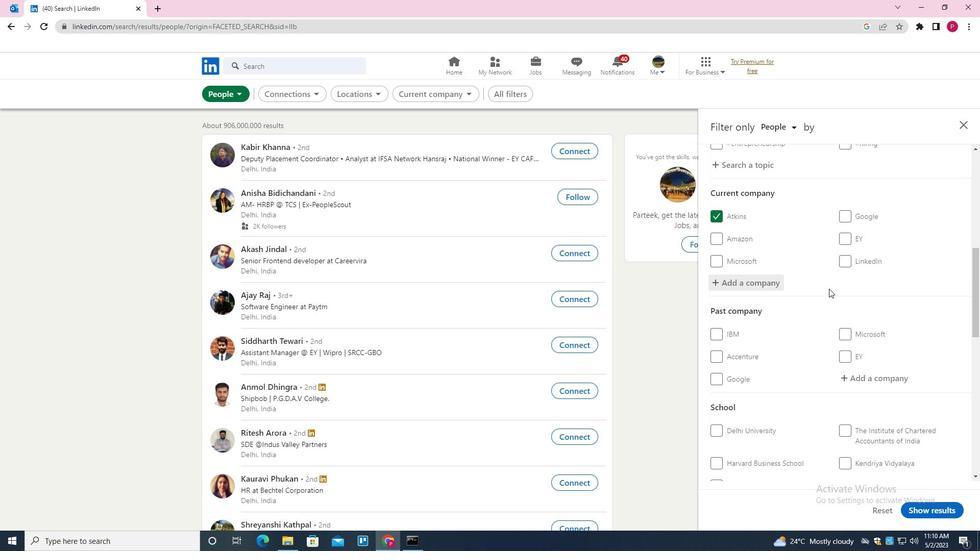 
Action: Mouse moved to (827, 289)
Screenshot: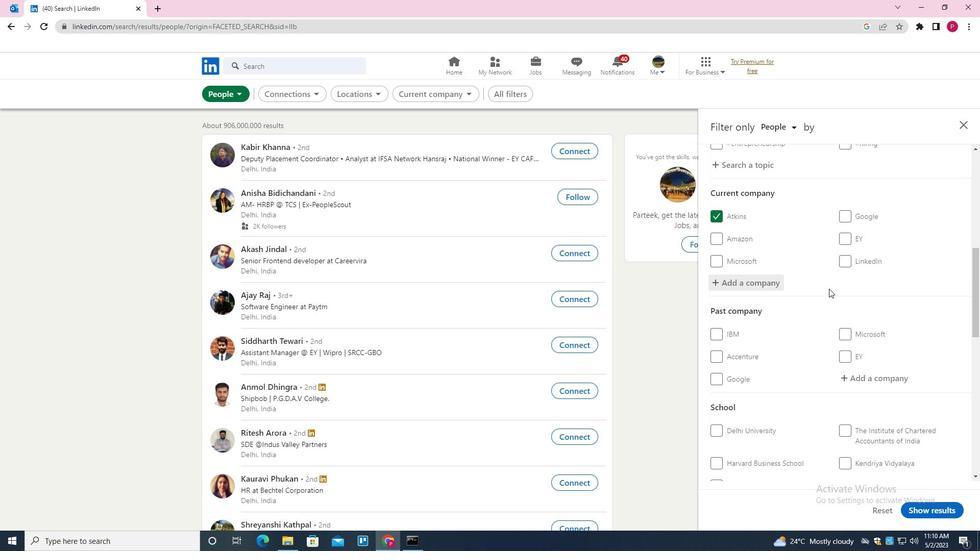 
Action: Mouse scrolled (827, 289) with delta (0, 0)
Screenshot: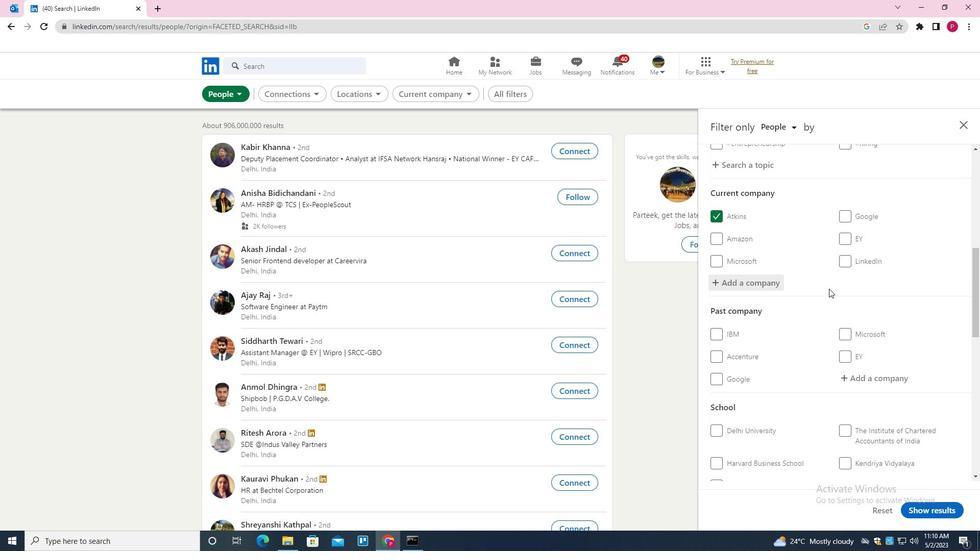 
Action: Mouse moved to (860, 335)
Screenshot: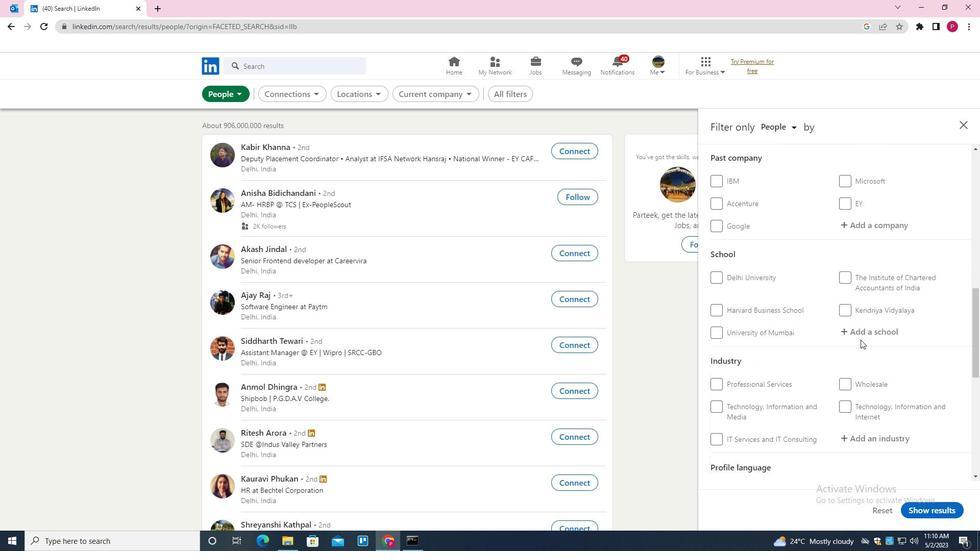 
Action: Mouse pressed left at (860, 335)
Screenshot: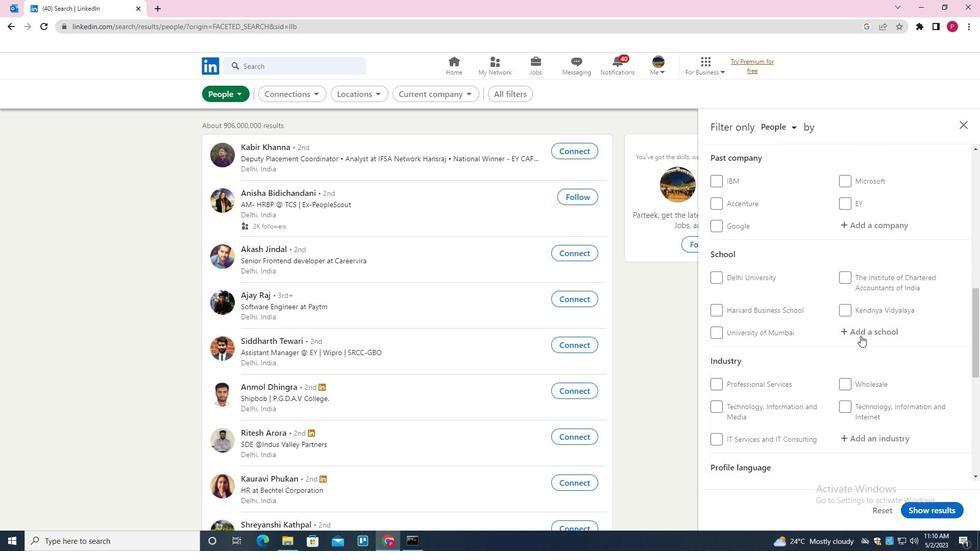
Action: Mouse moved to (827, 355)
Screenshot: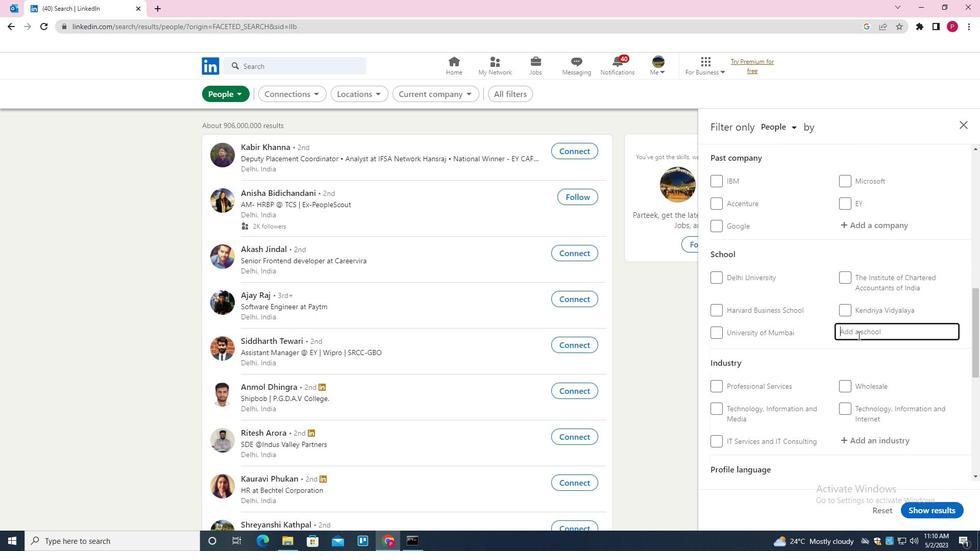 
Action: Key pressed <Key.shift><Key.shift>THE<Key.space><Key.shift>SOUTH<Key.space><Key.shift>INDIAN<Key.space><Key.down><Key.down><Key.enter>
Screenshot: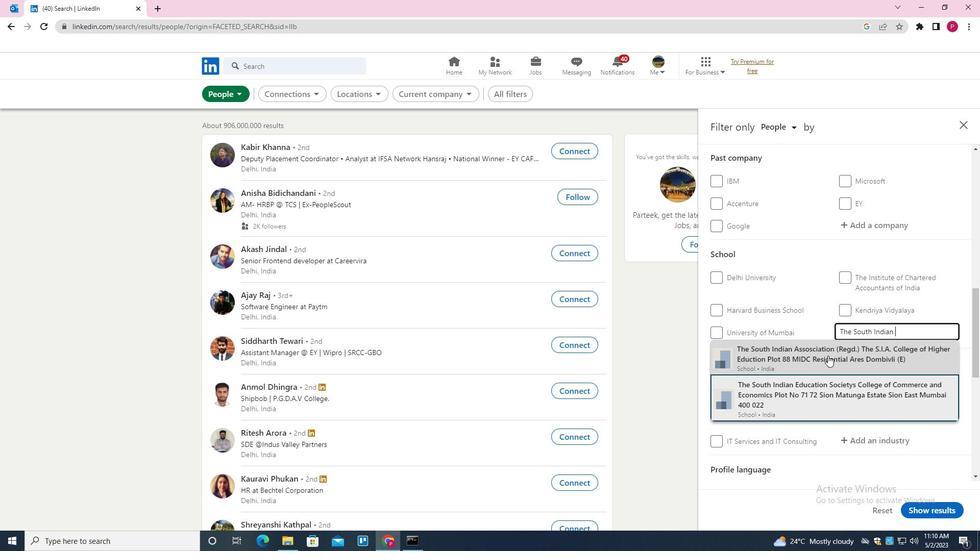 
Action: Mouse moved to (822, 333)
Screenshot: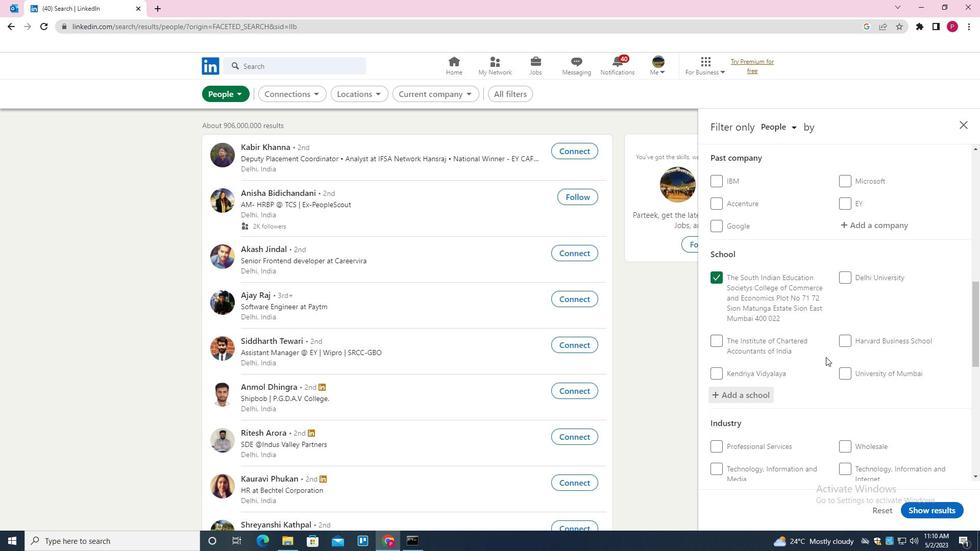 
Action: Mouse scrolled (822, 333) with delta (0, 0)
Screenshot: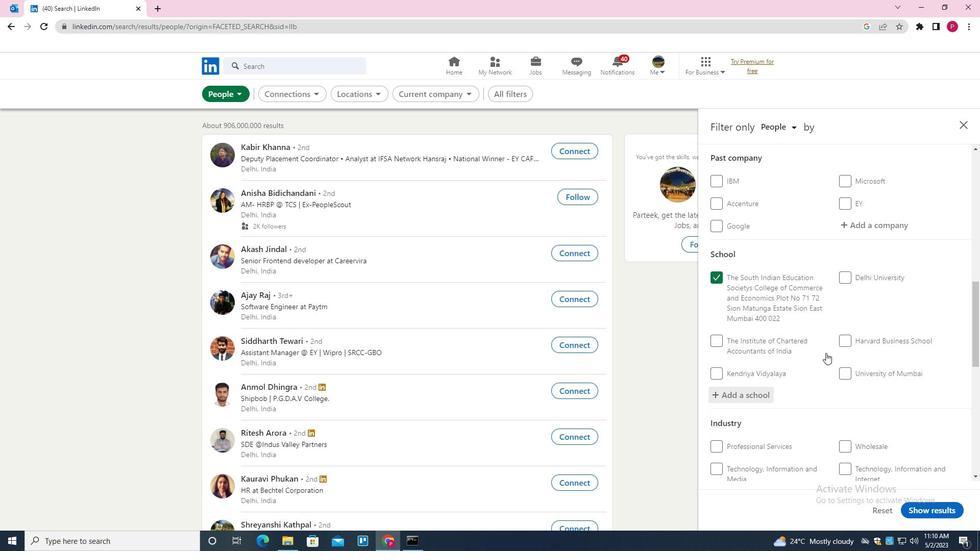 
Action: Mouse scrolled (822, 333) with delta (0, 0)
Screenshot: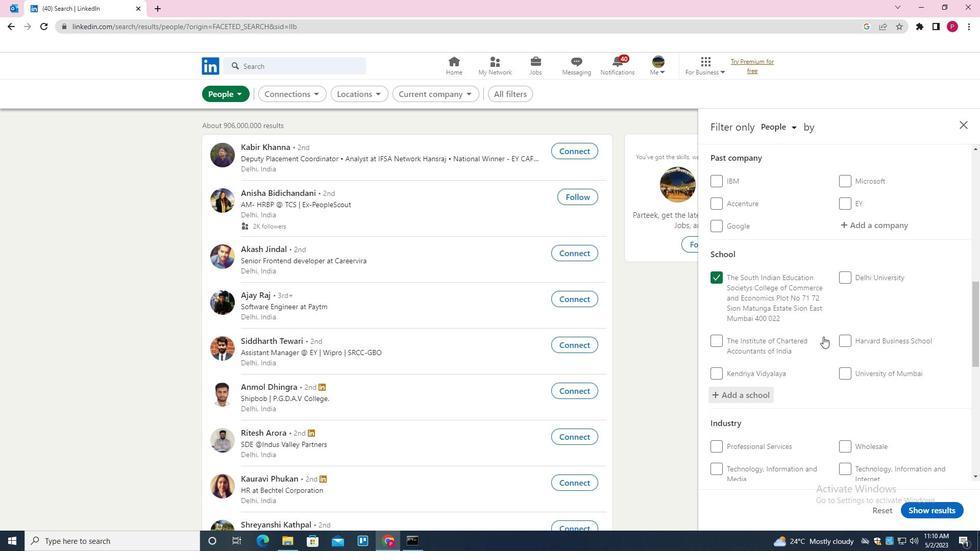
Action: Mouse scrolled (822, 333) with delta (0, 0)
Screenshot: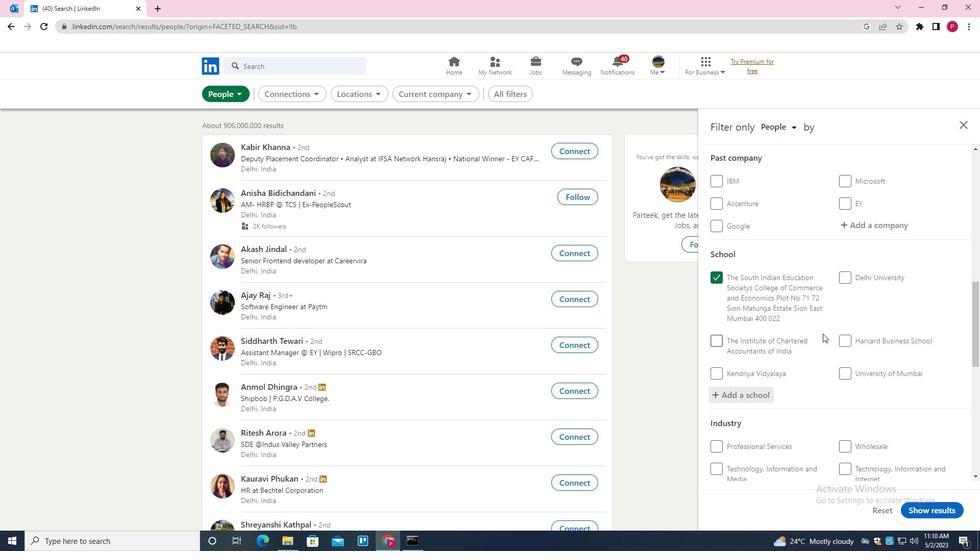 
Action: Mouse scrolled (822, 333) with delta (0, 0)
Screenshot: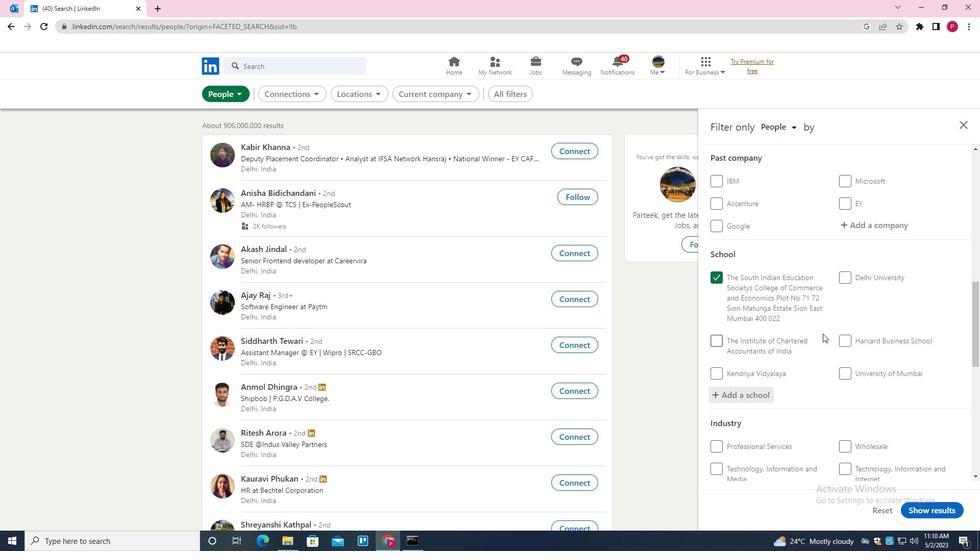 
Action: Mouse moved to (868, 301)
Screenshot: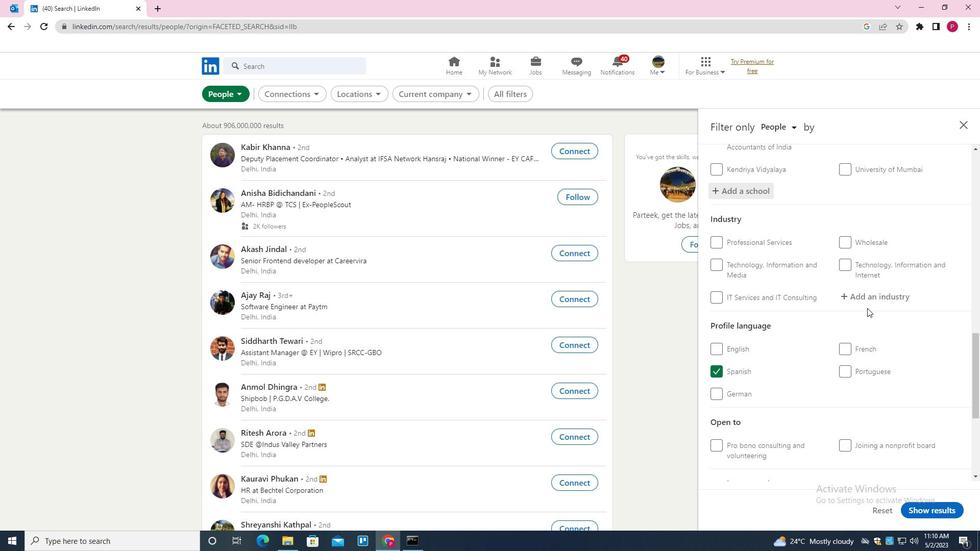 
Action: Mouse pressed left at (868, 301)
Screenshot: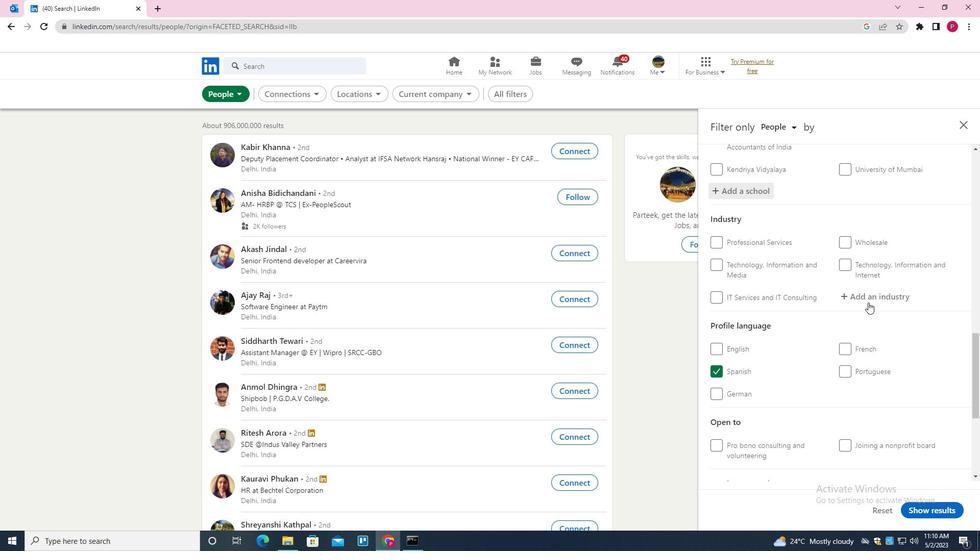 
Action: Mouse moved to (863, 305)
Screenshot: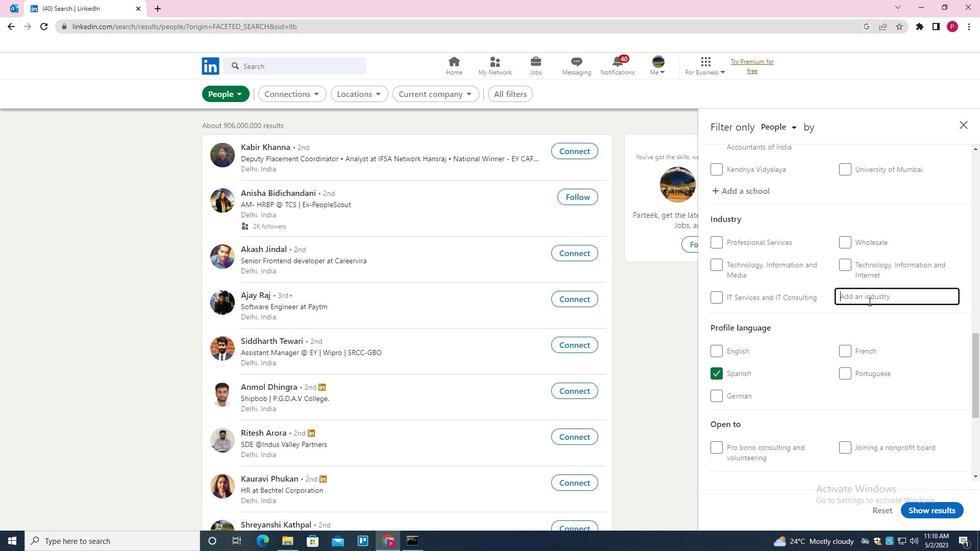 
Action: Key pressed <Key.shift><Key.shift>COMMERCIAL<Key.down><Key.down><Key.enter>
Screenshot: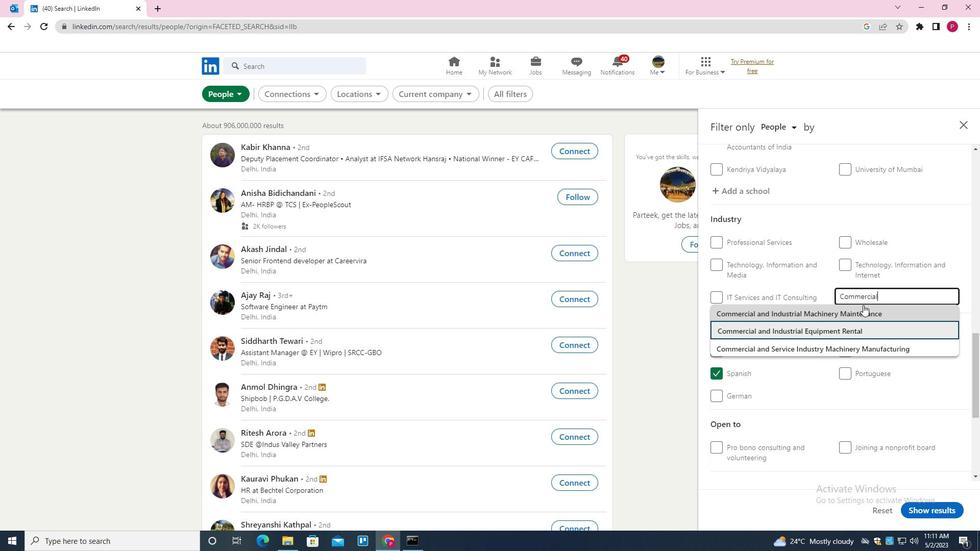 
Action: Mouse moved to (802, 316)
Screenshot: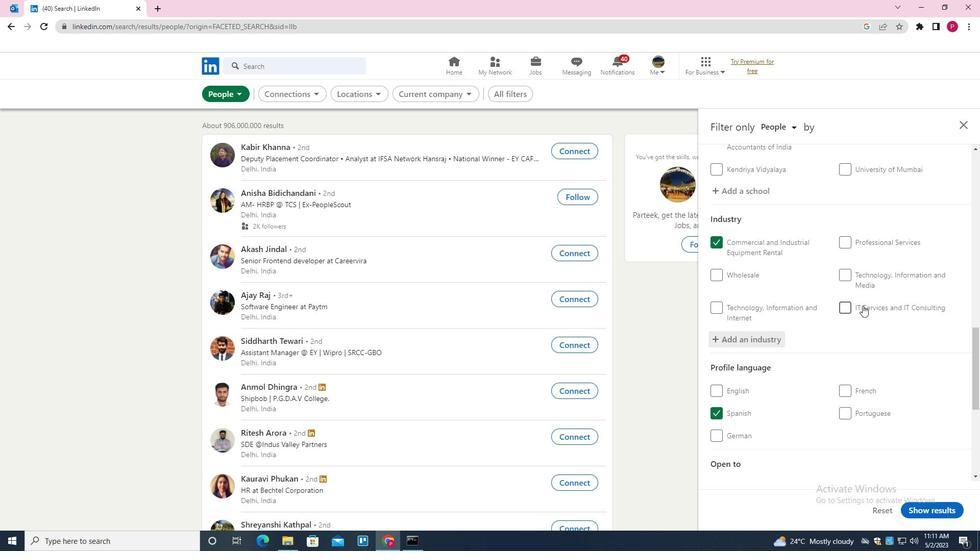 
Action: Mouse scrolled (802, 315) with delta (0, 0)
Screenshot: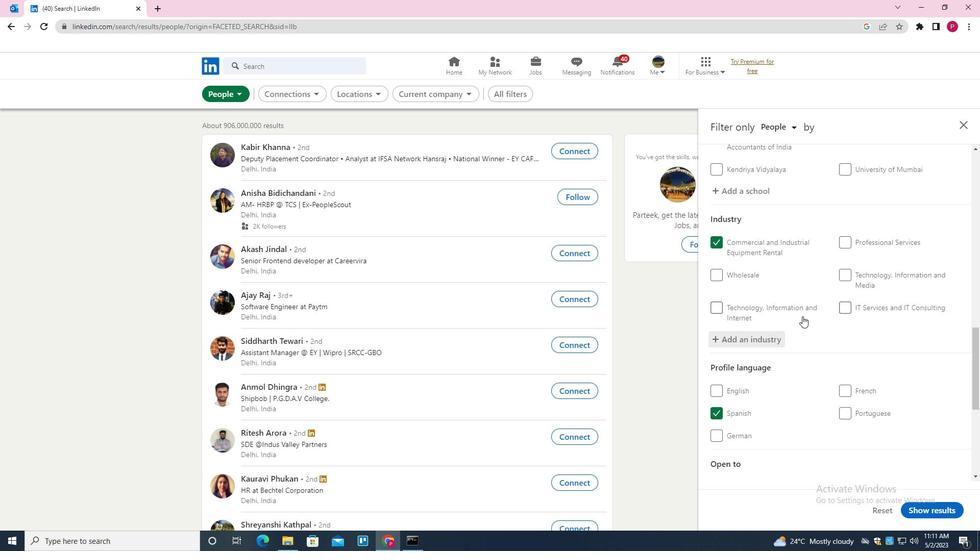 
Action: Mouse scrolled (802, 315) with delta (0, 0)
Screenshot: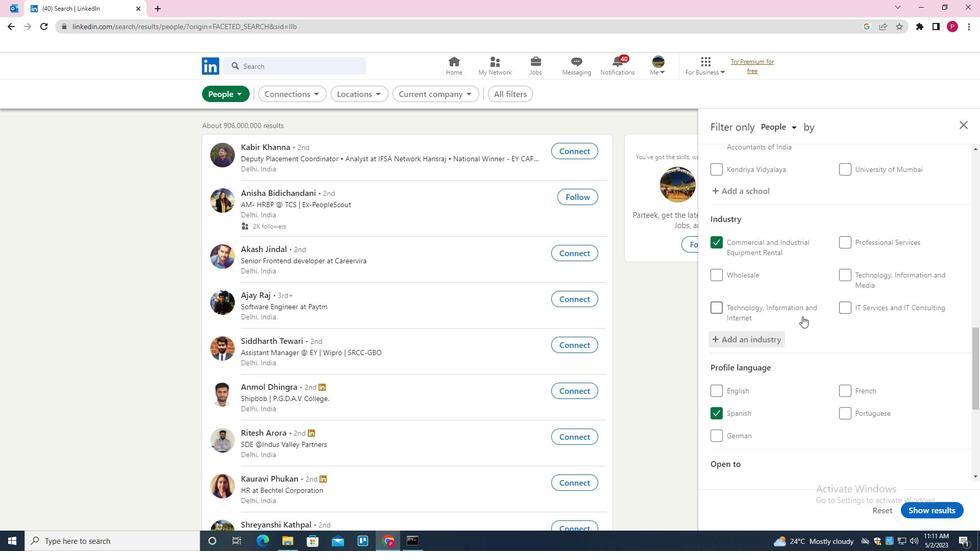 
Action: Mouse scrolled (802, 315) with delta (0, 0)
Screenshot: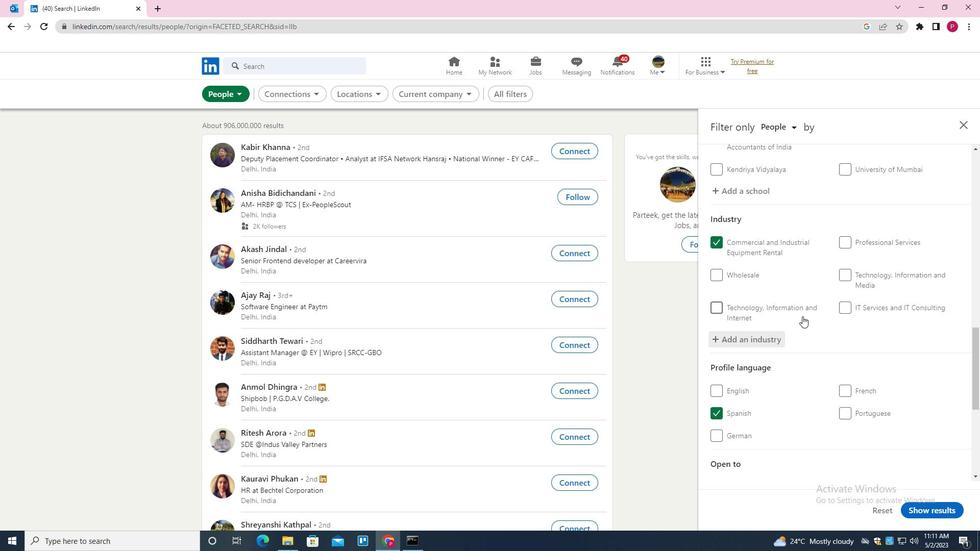 
Action: Mouse scrolled (802, 315) with delta (0, 0)
Screenshot: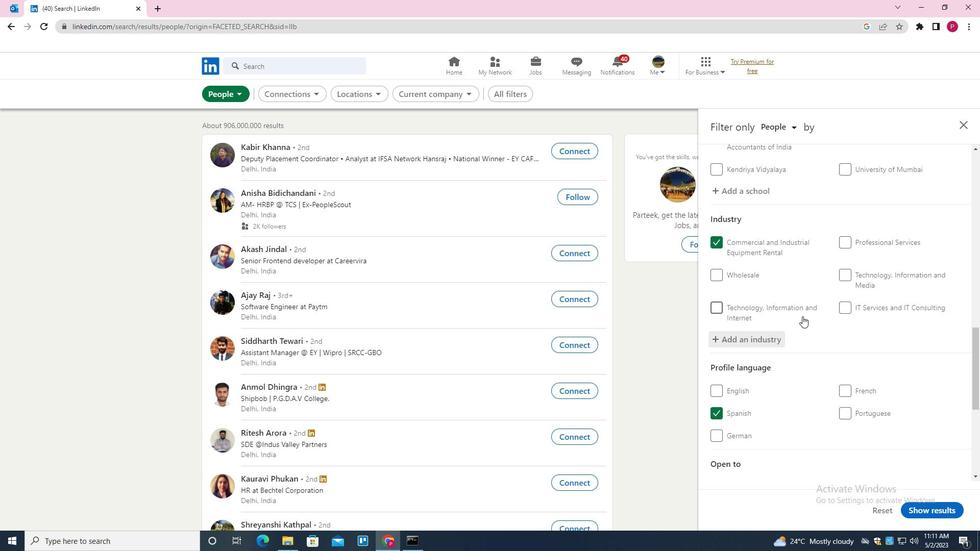 
Action: Mouse moved to (862, 389)
Screenshot: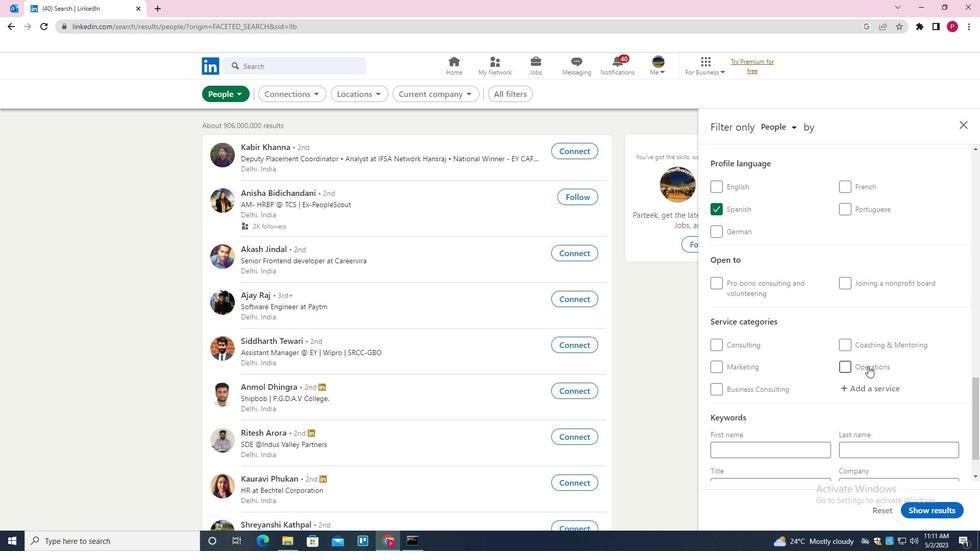 
Action: Mouse pressed left at (862, 389)
Screenshot: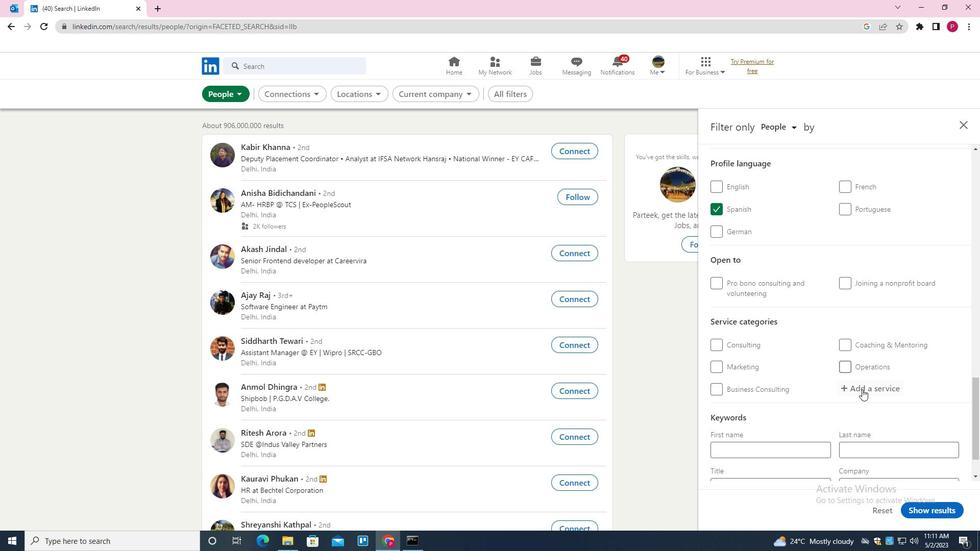 
Action: Mouse moved to (853, 396)
Screenshot: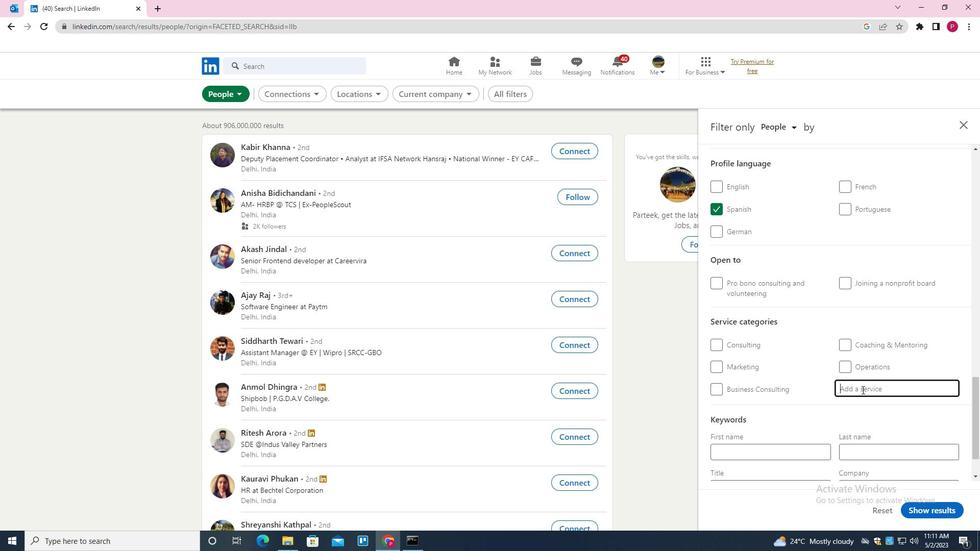 
Action: Key pressed <Key.shift>NETWORKING<Key.down><Key.down><Key.enter>
Screenshot: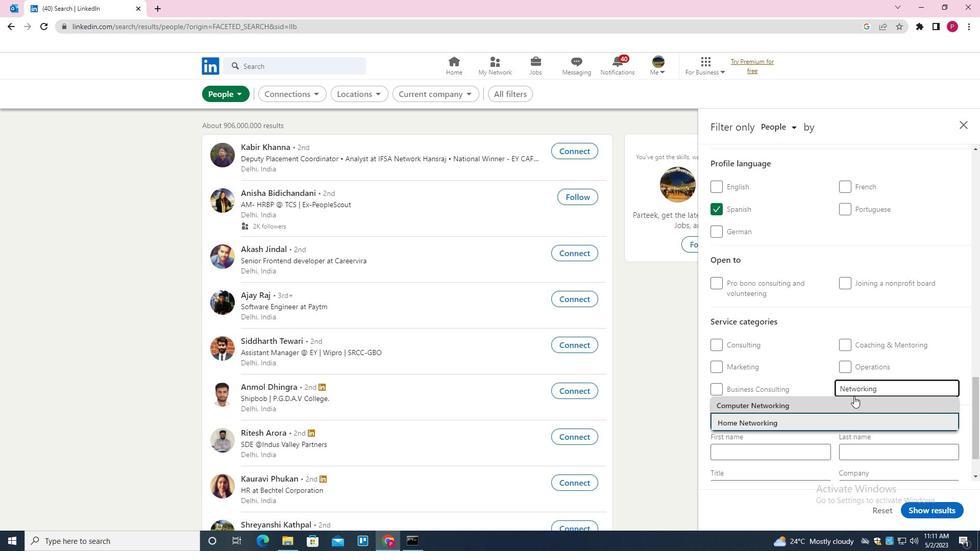 
Action: Mouse moved to (851, 397)
Screenshot: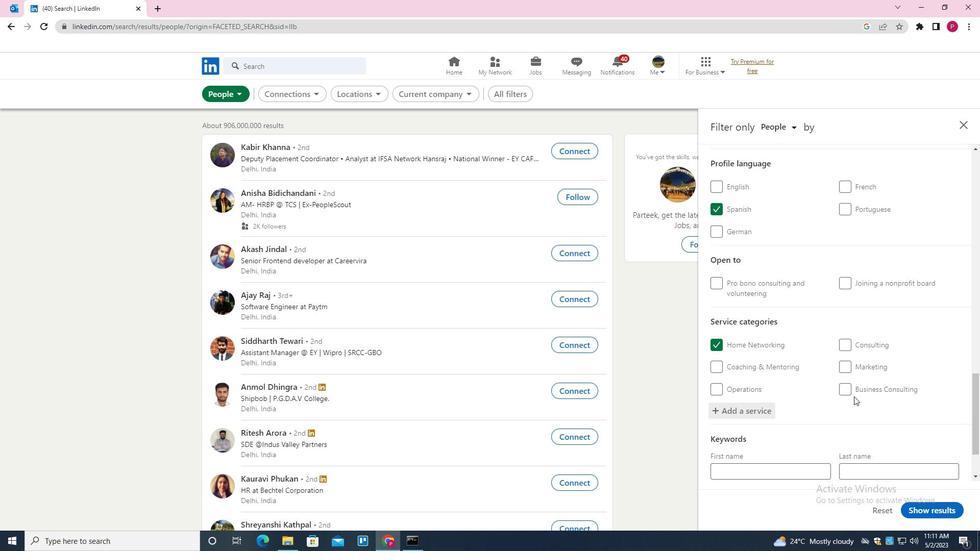 
Action: Mouse scrolled (851, 397) with delta (0, 0)
Screenshot: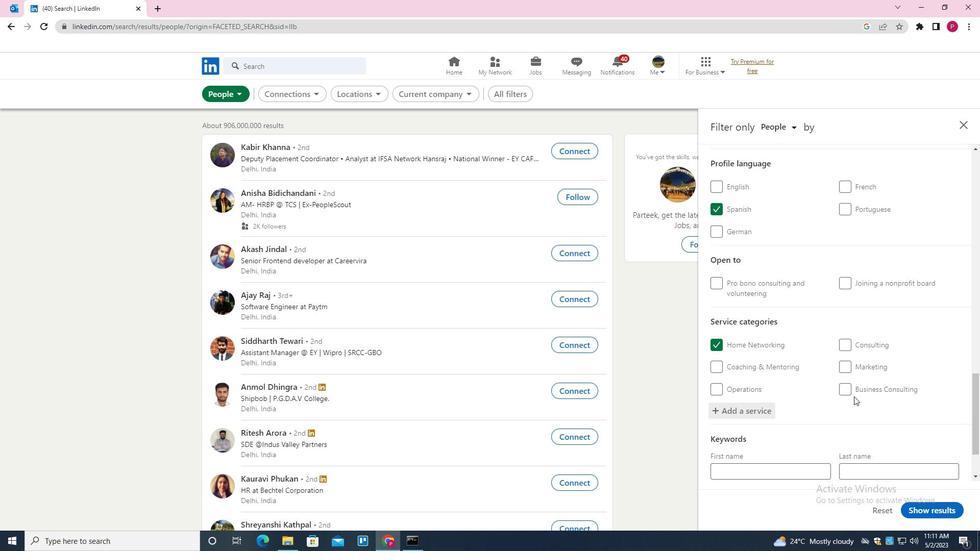 
Action: Mouse scrolled (851, 397) with delta (0, 0)
Screenshot: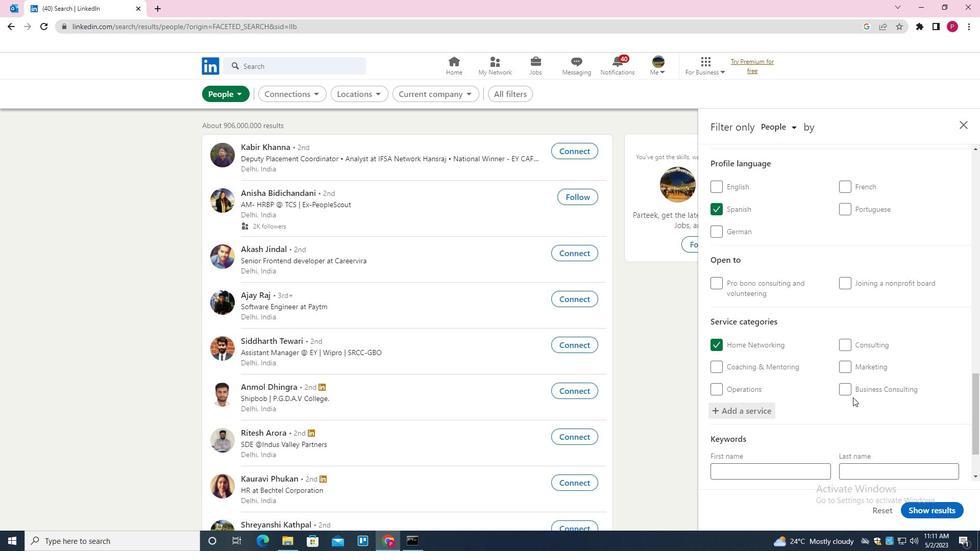 
Action: Mouse scrolled (851, 397) with delta (0, 0)
Screenshot: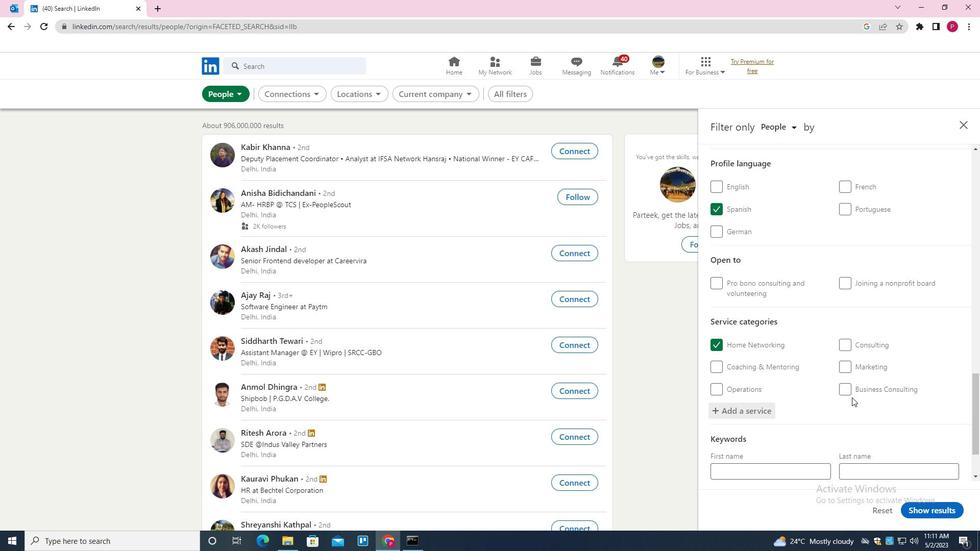 
Action: Mouse scrolled (851, 397) with delta (0, 0)
Screenshot: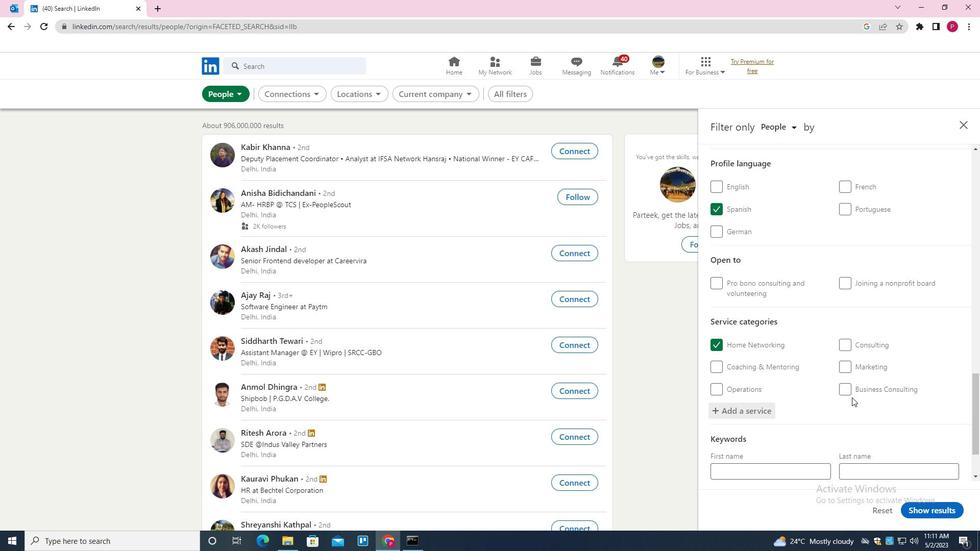 
Action: Mouse scrolled (851, 397) with delta (0, 0)
Screenshot: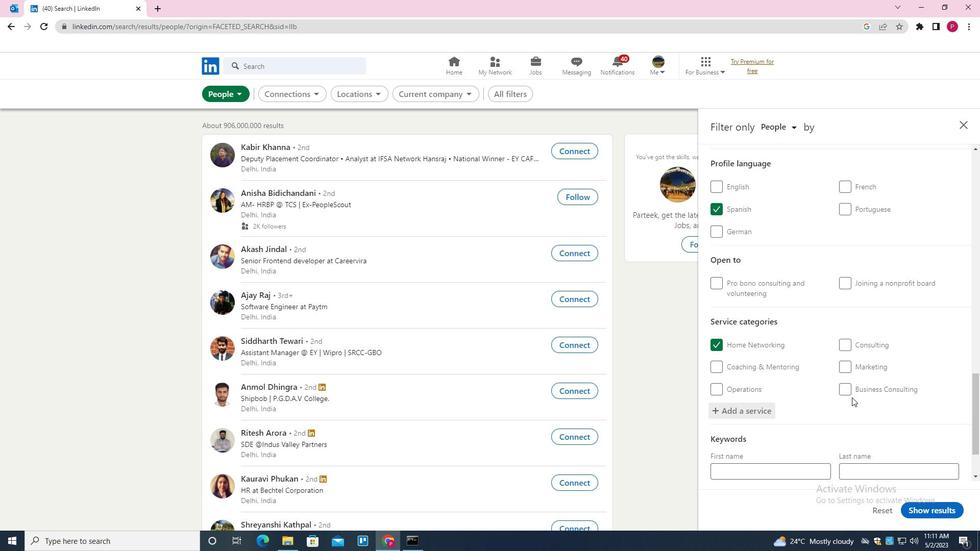 
Action: Mouse moved to (798, 430)
Screenshot: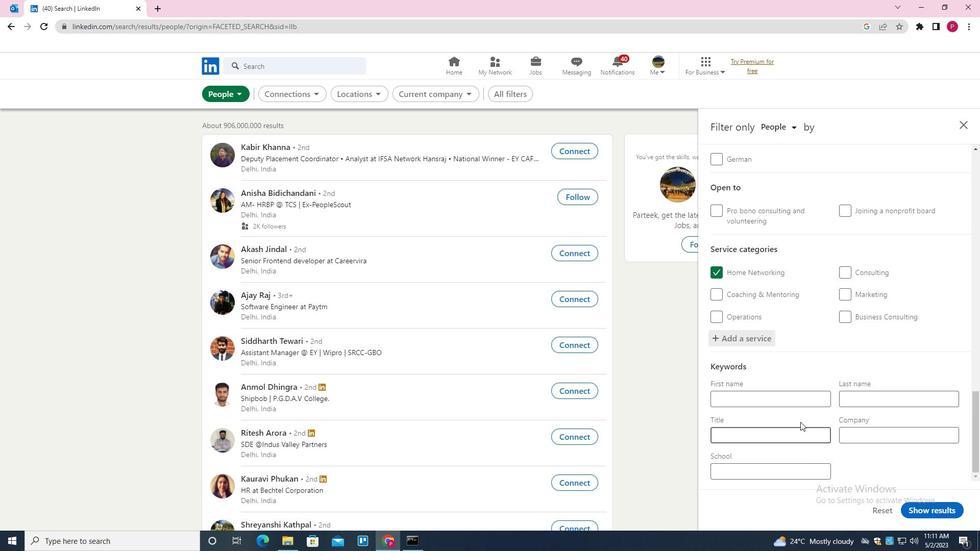 
Action: Mouse pressed left at (798, 430)
Screenshot: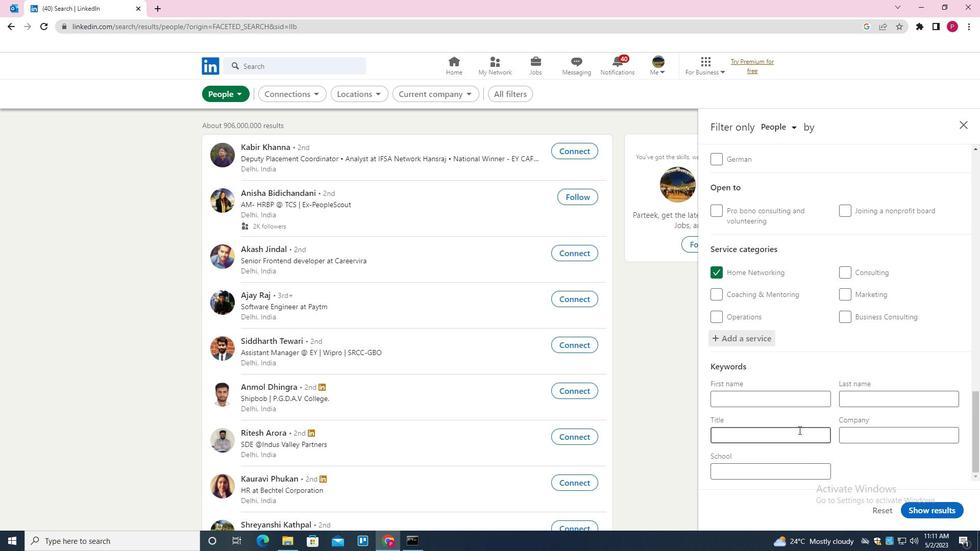 
Action: Mouse moved to (790, 436)
Screenshot: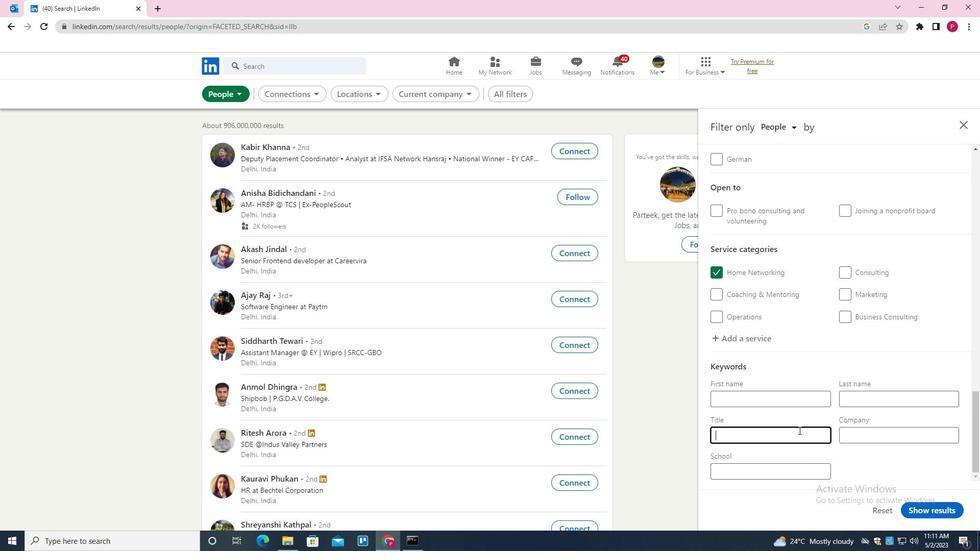 
Action: Key pressed <Key.shift>CRANE<Key.space><Key.shift>OERAT<Key.backspace><Key.backspace><Key.backspace><Key.backspace>PERTATOR
Screenshot: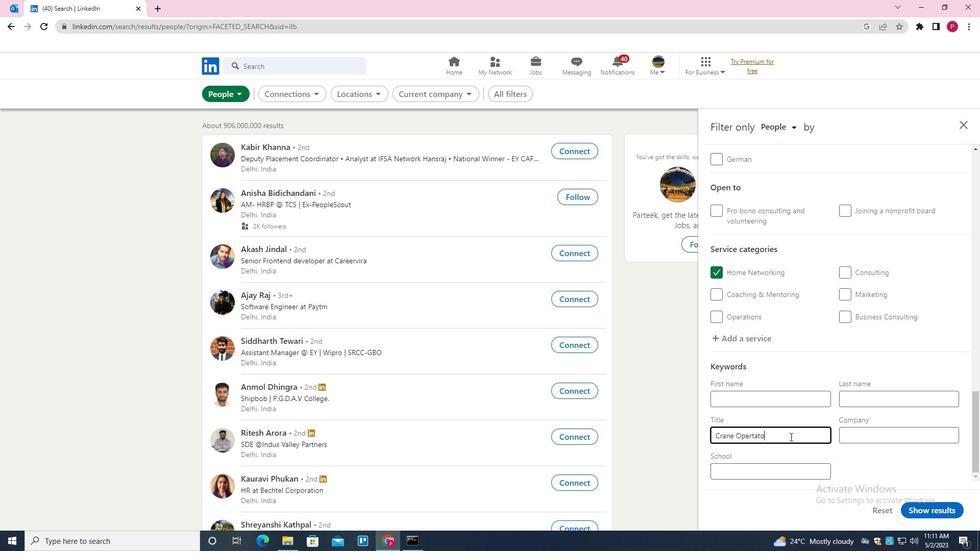 
Action: Mouse moved to (765, 452)
Screenshot: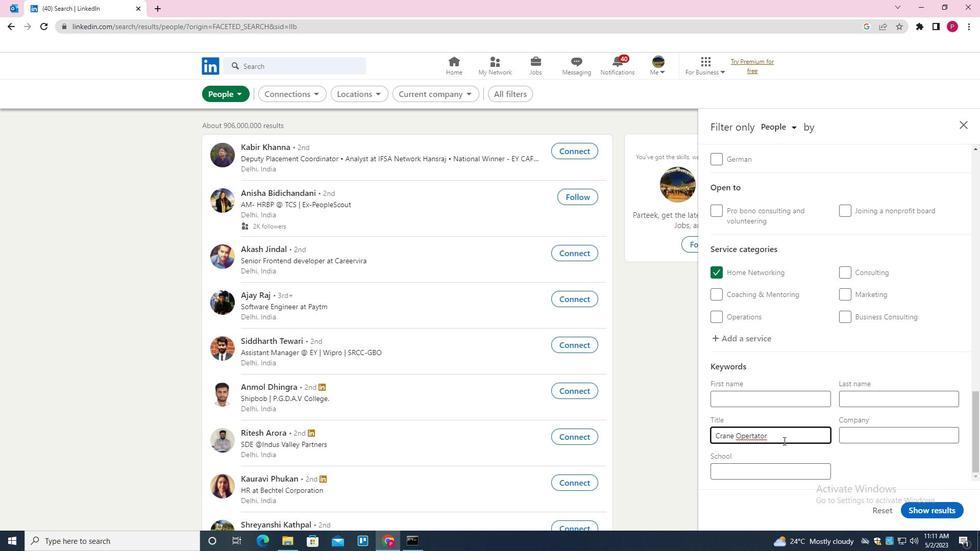 
Action: Key pressed <Key.backspace><Key.backspace><Key.backspace><Key.backspace><Key.backspace>ATOR
Screenshot: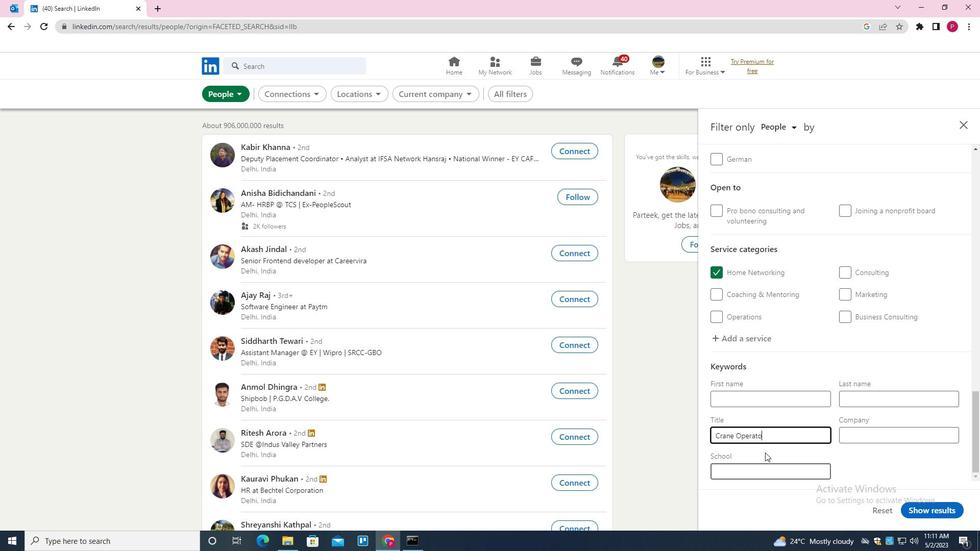 
Action: Mouse moved to (942, 508)
Screenshot: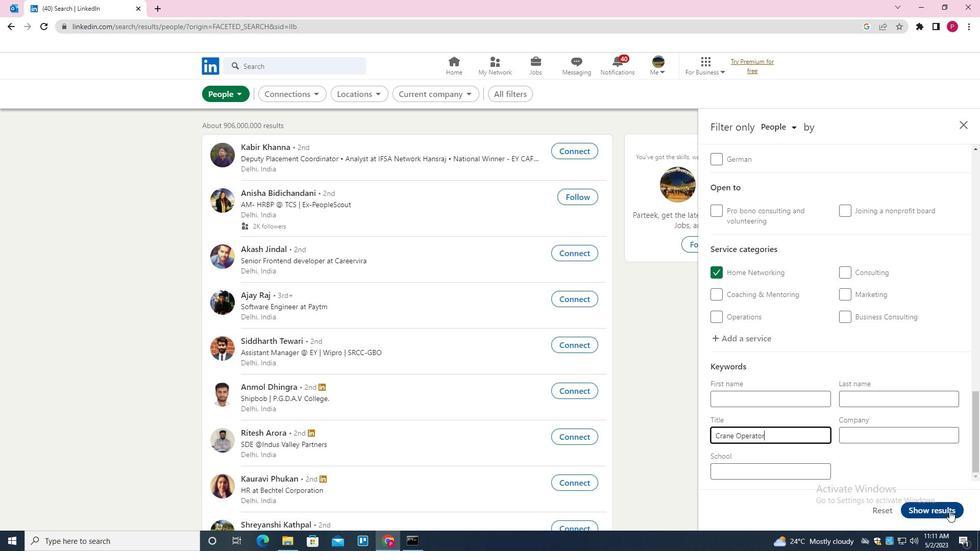 
Action: Mouse pressed left at (942, 508)
Screenshot: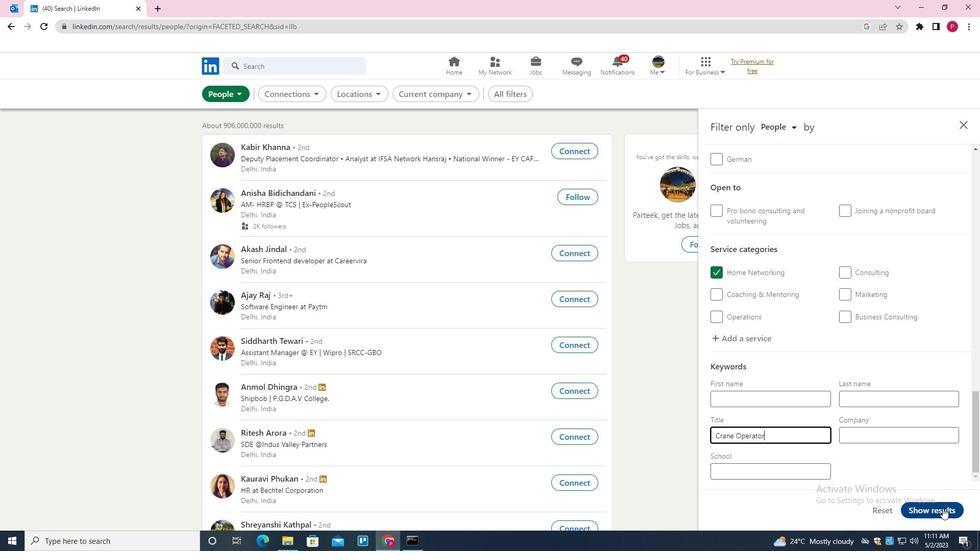 
Action: Mouse moved to (492, 245)
Screenshot: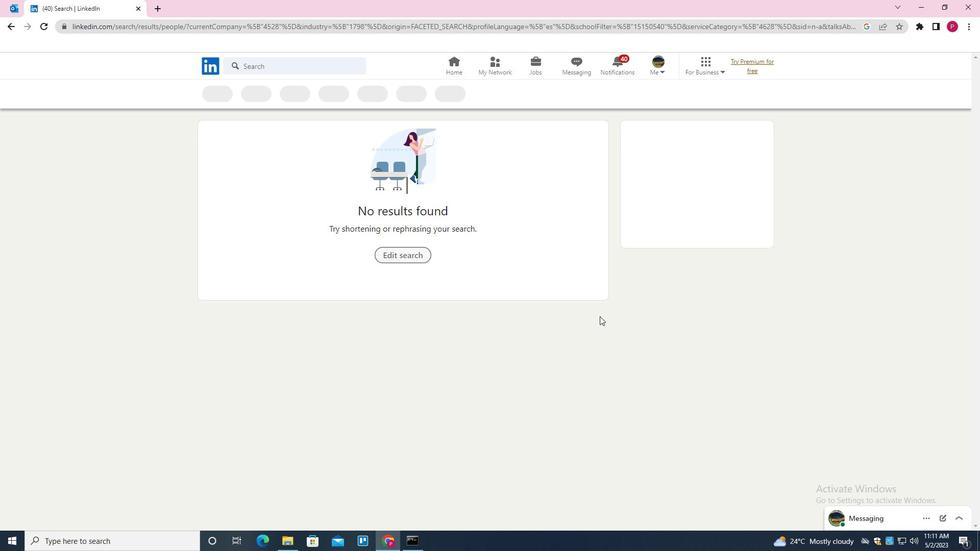 
